 Task: Search one way flight ticket for 2 adults, 4 children and 1 infant on lap in business from San Juan: Fernando Luis Ribas Dominicci Airport (isla Grande Airport) to Fort Wayne: Fort Wayne International Airport on 8-4-2023. Choice of flights is Westjet. Number of bags: 2 carry on bags and 7 checked bags. Price is upto 73000. Outbound departure time preference is 14:30.
Action: Mouse moved to (403, 349)
Screenshot: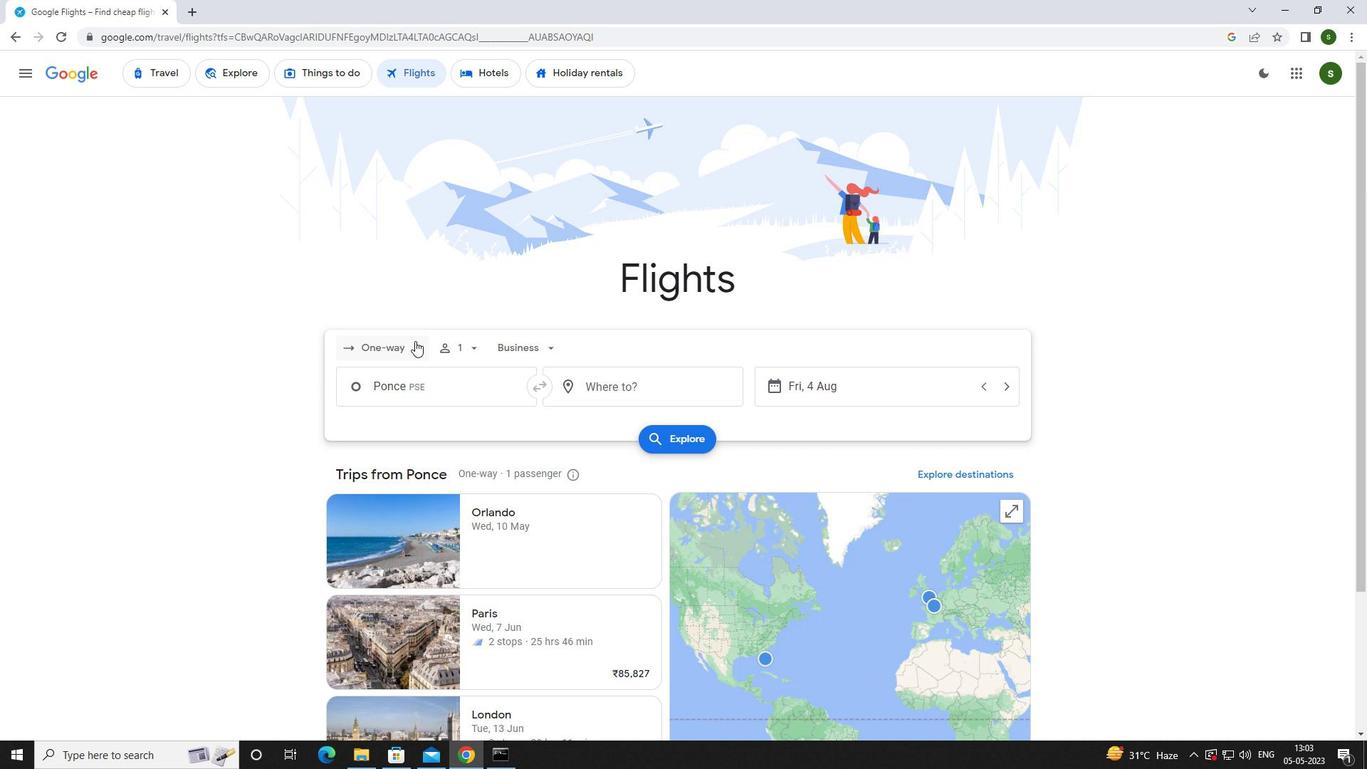 
Action: Mouse pressed left at (403, 349)
Screenshot: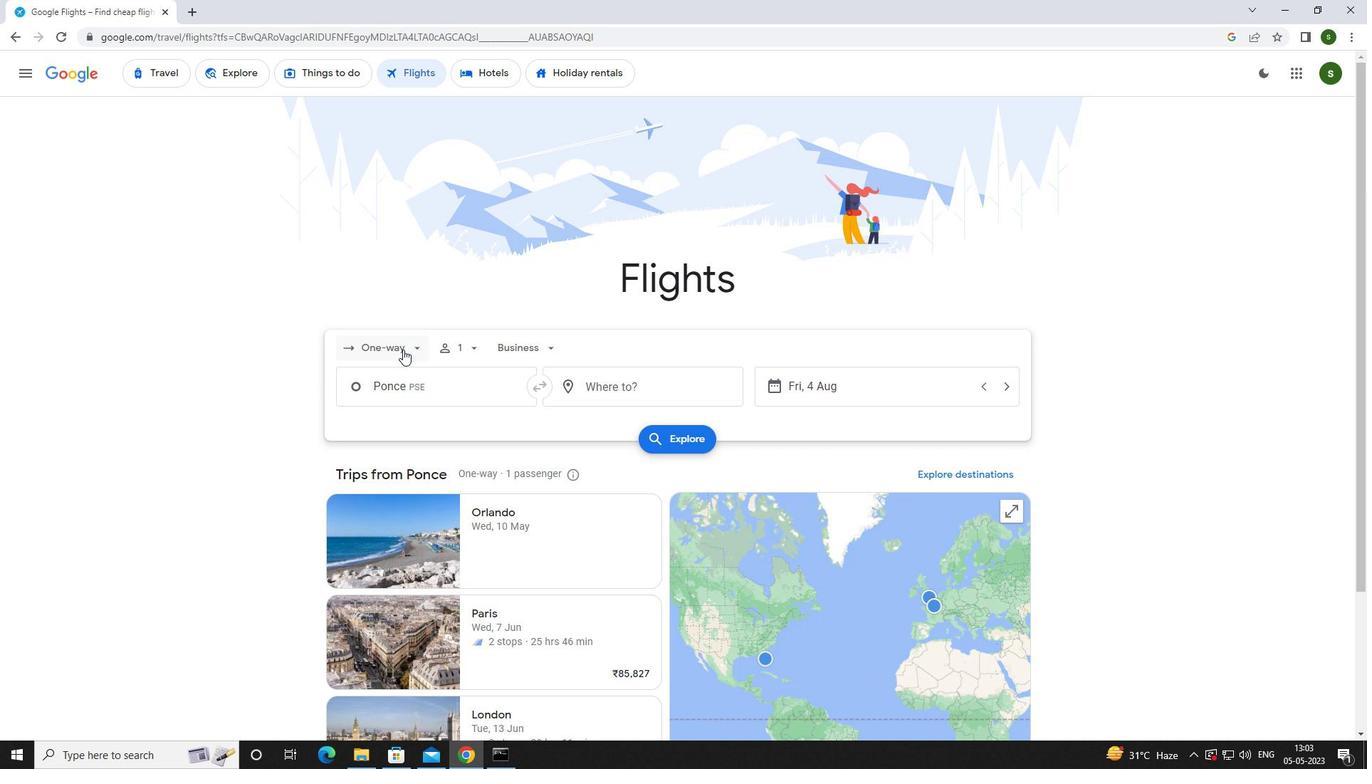 
Action: Mouse moved to (396, 413)
Screenshot: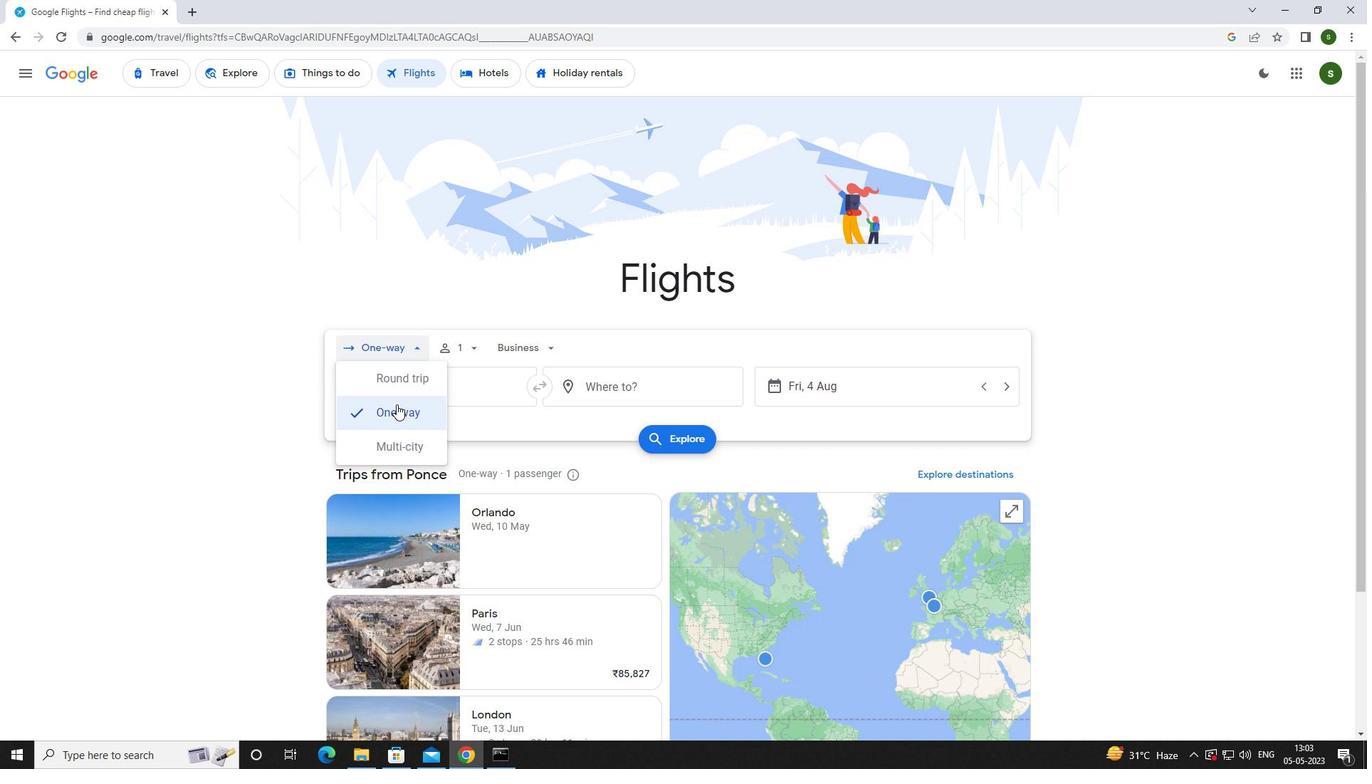 
Action: Mouse pressed left at (396, 413)
Screenshot: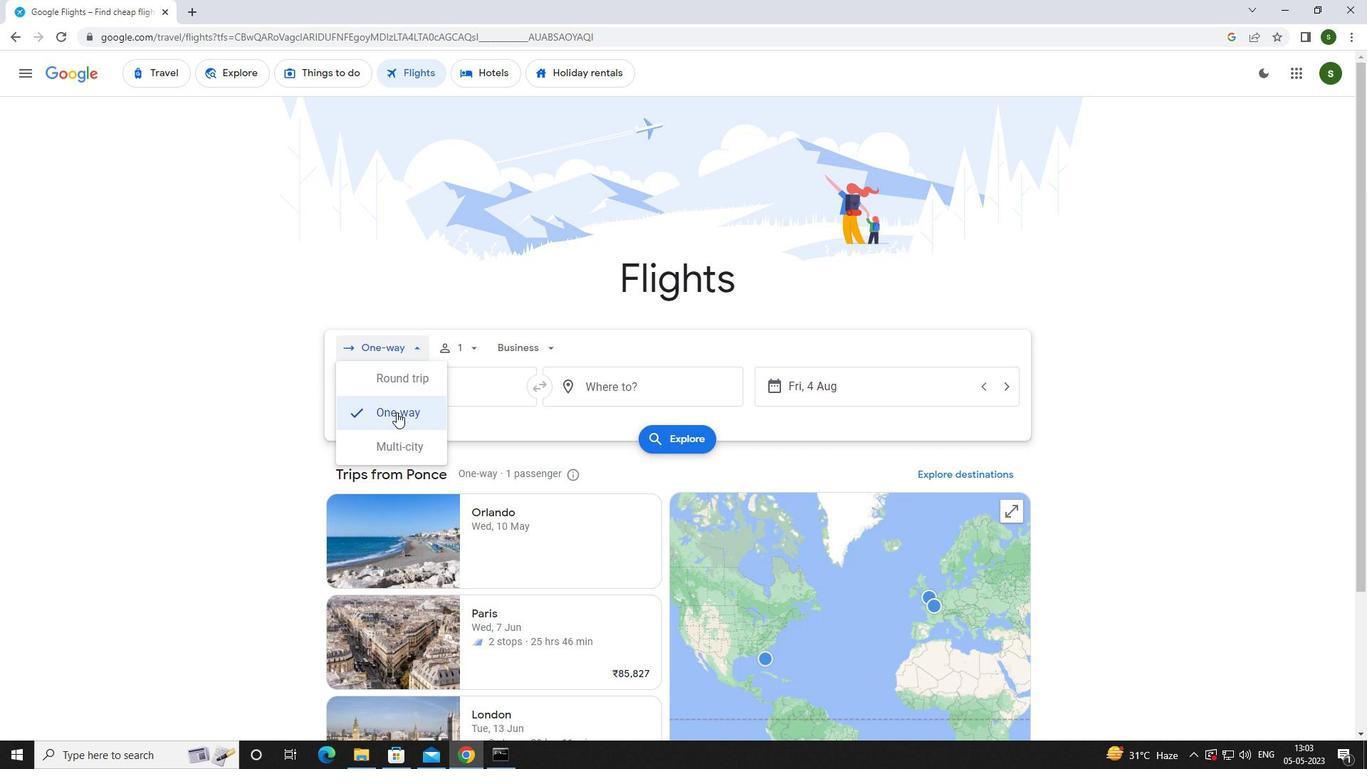 
Action: Mouse moved to (470, 352)
Screenshot: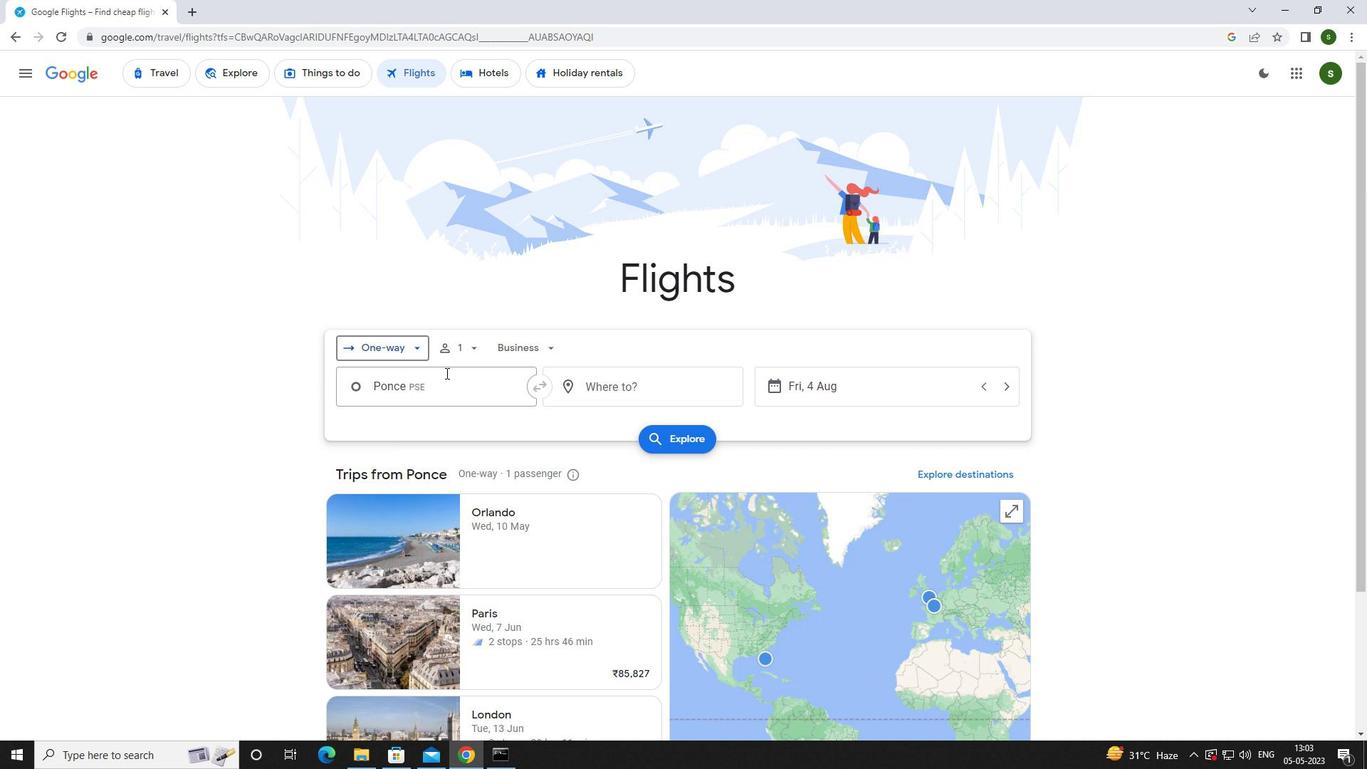 
Action: Mouse pressed left at (470, 352)
Screenshot: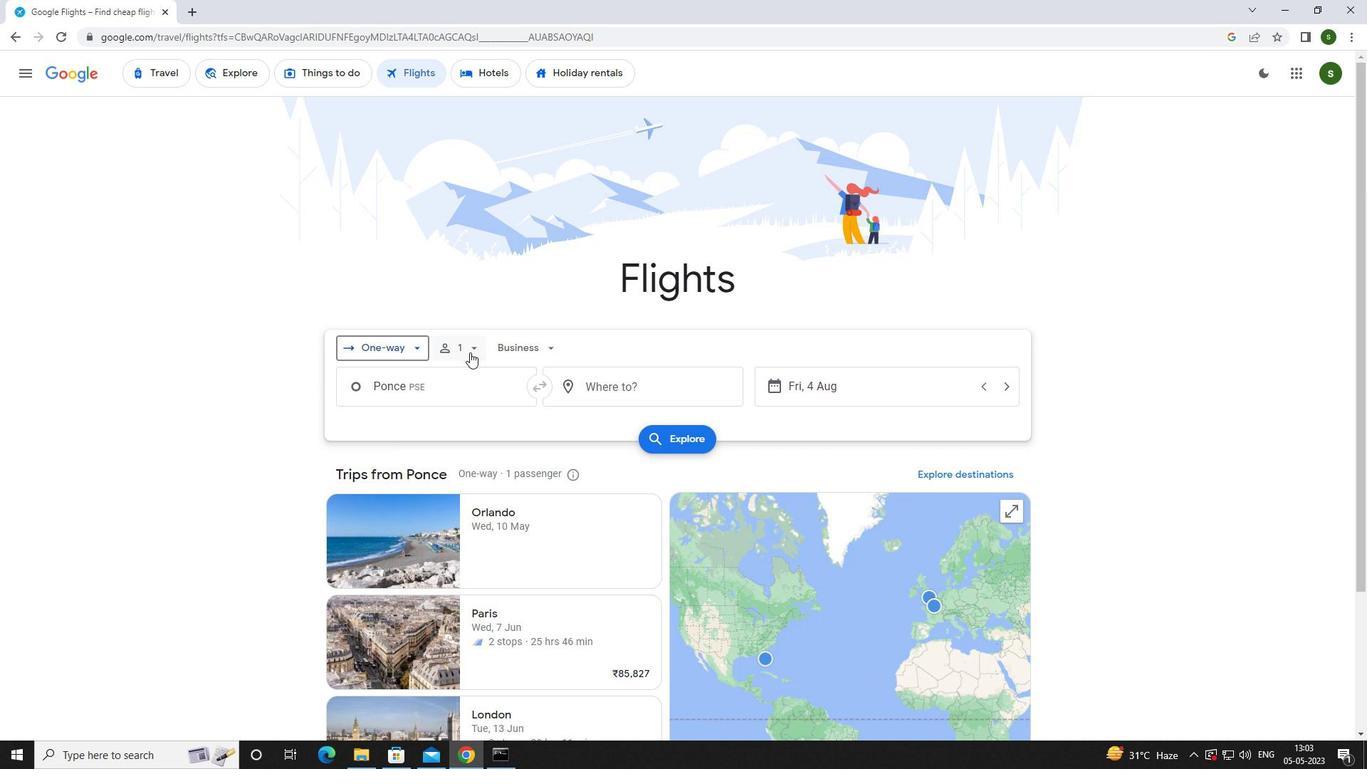 
Action: Mouse moved to (583, 388)
Screenshot: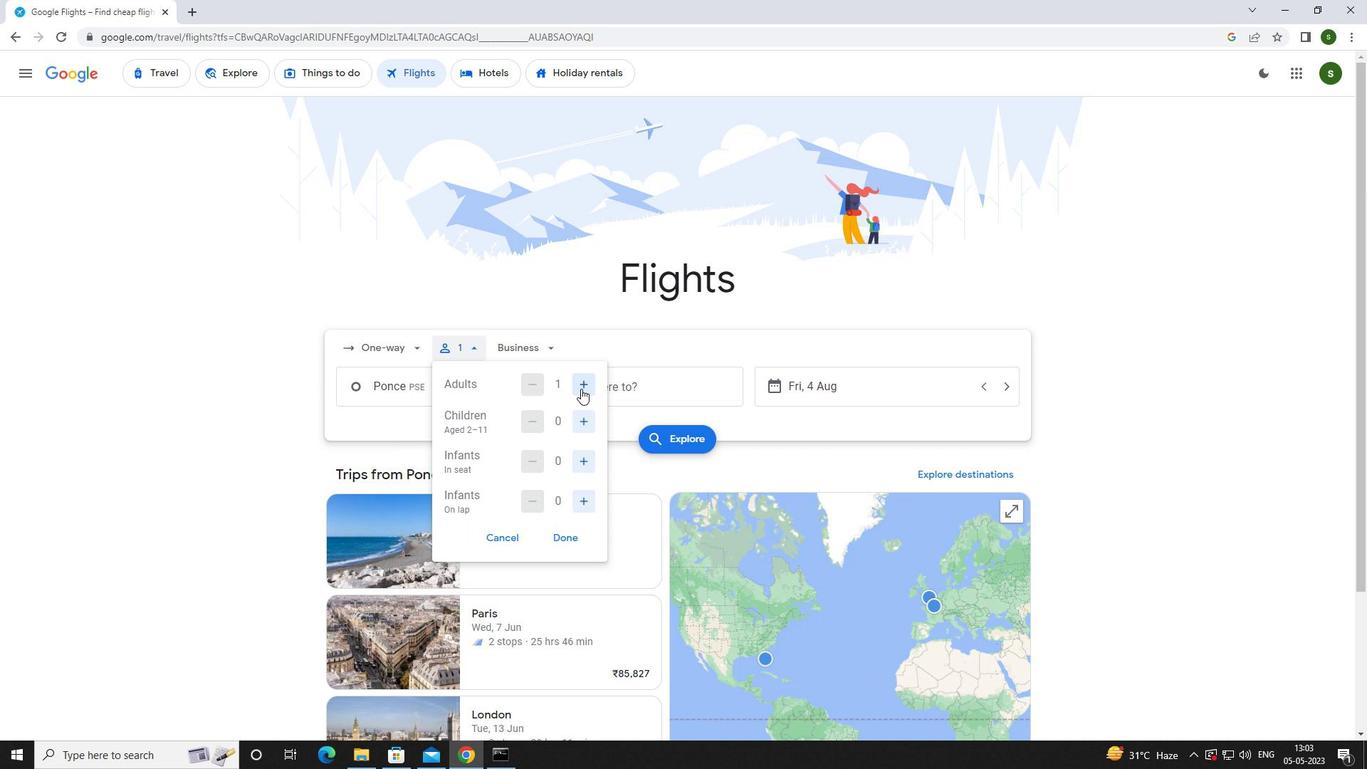 
Action: Mouse pressed left at (583, 388)
Screenshot: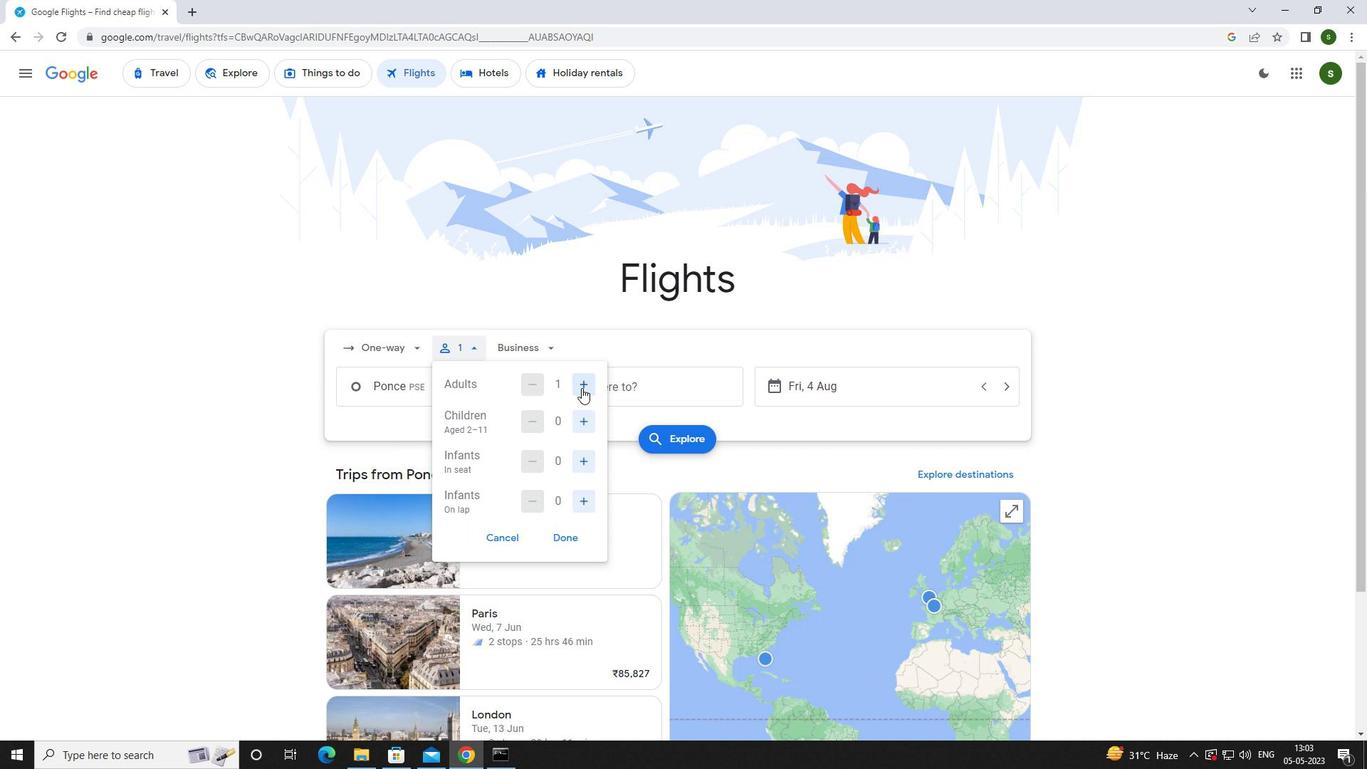 
Action: Mouse moved to (587, 418)
Screenshot: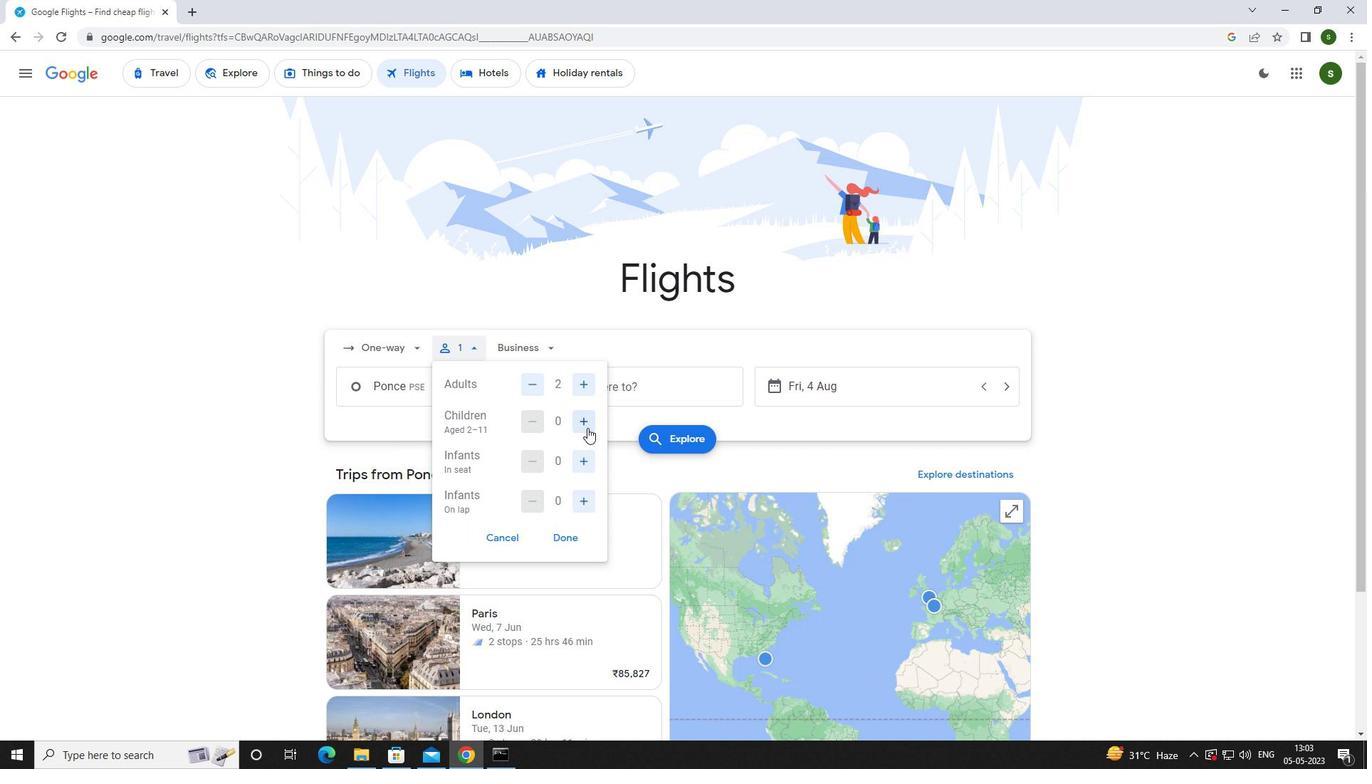 
Action: Mouse pressed left at (587, 418)
Screenshot: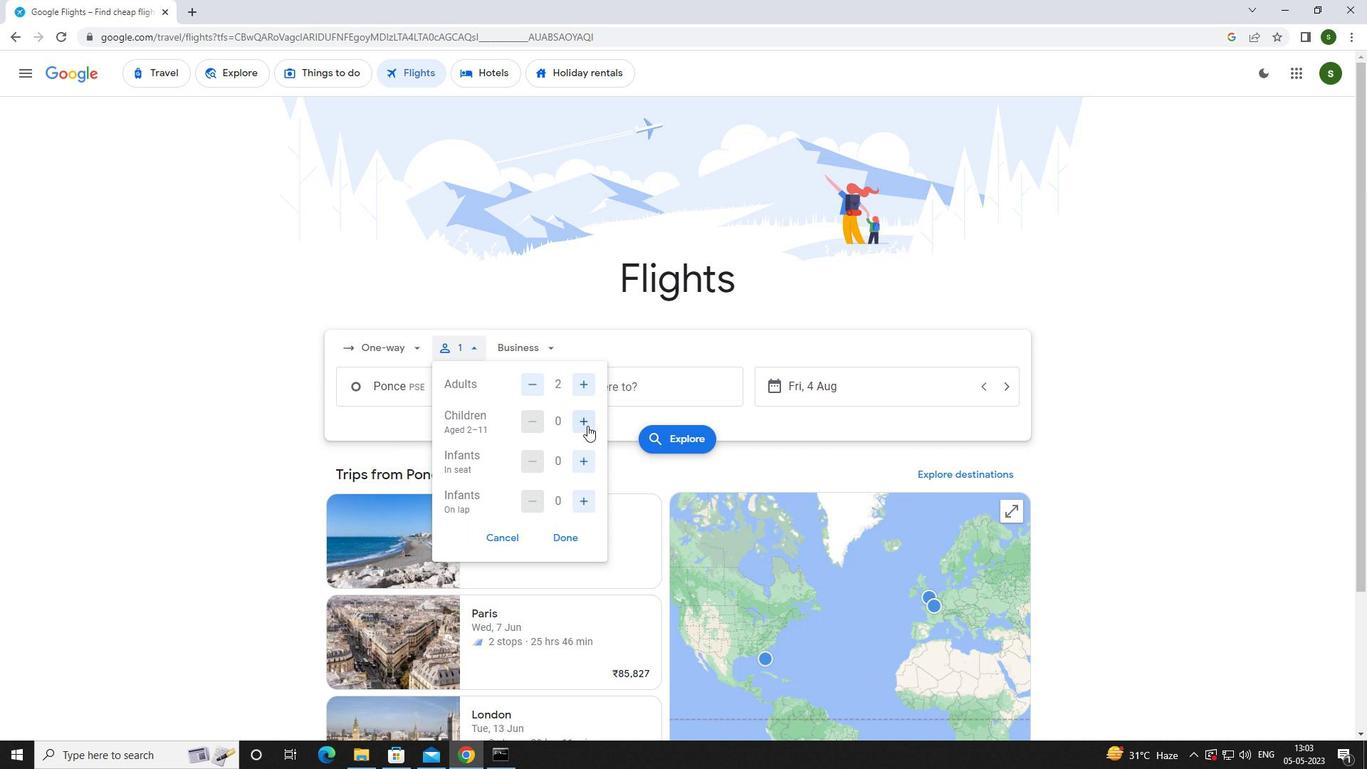 
Action: Mouse pressed left at (587, 418)
Screenshot: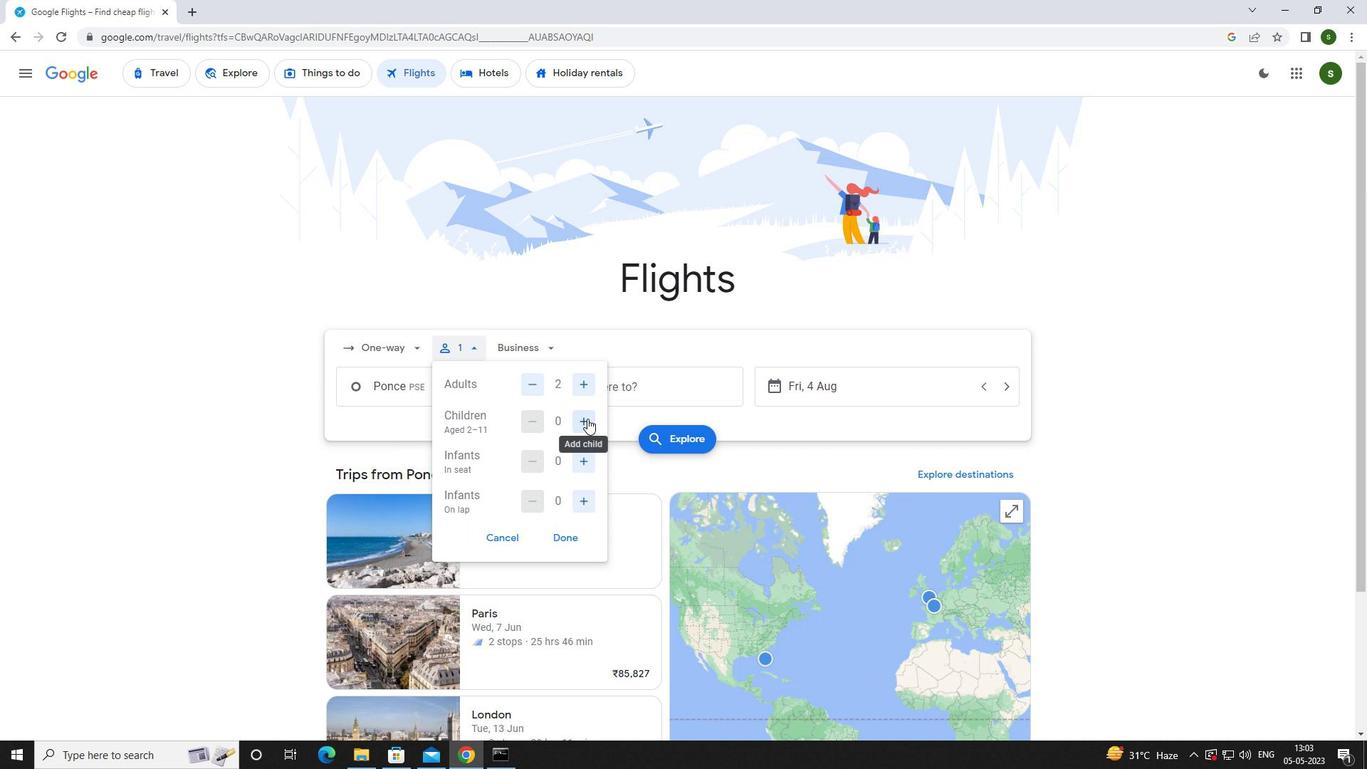 
Action: Mouse pressed left at (587, 418)
Screenshot: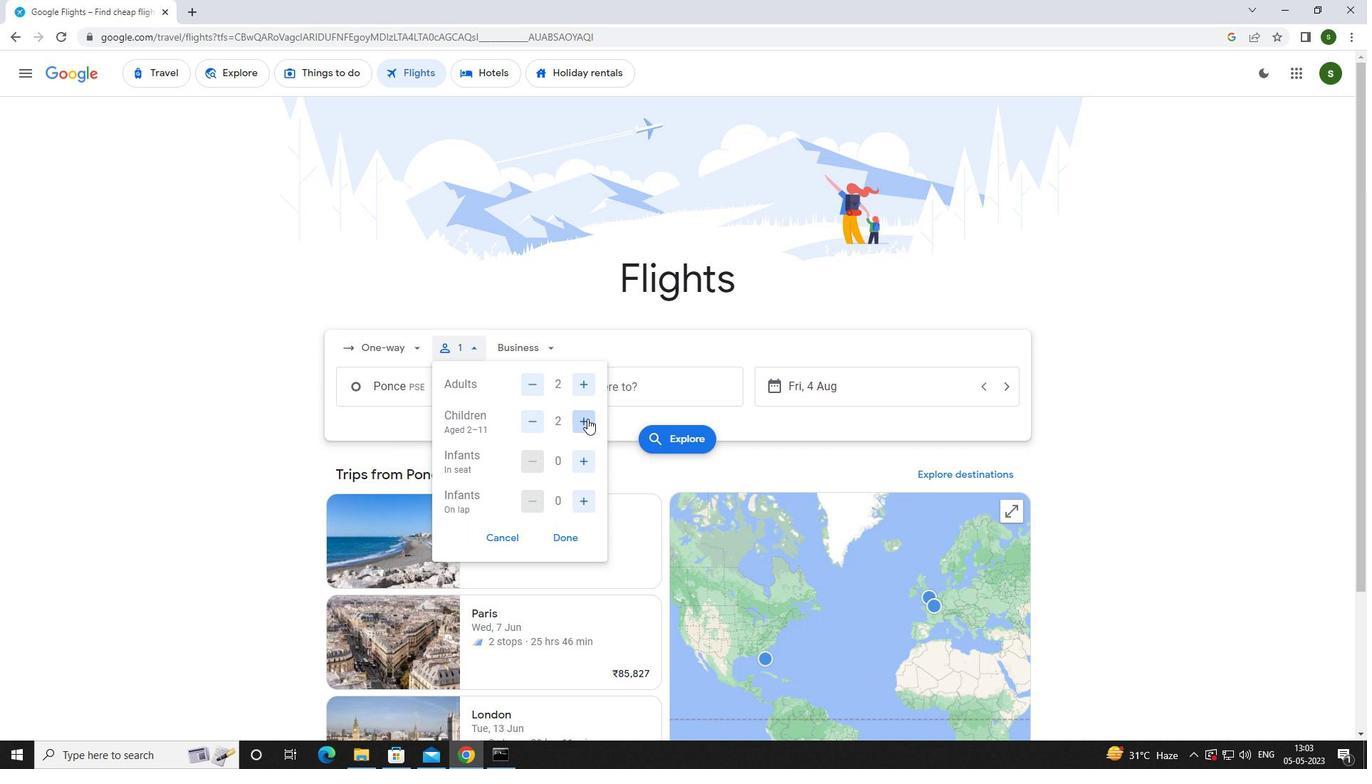
Action: Mouse pressed left at (587, 418)
Screenshot: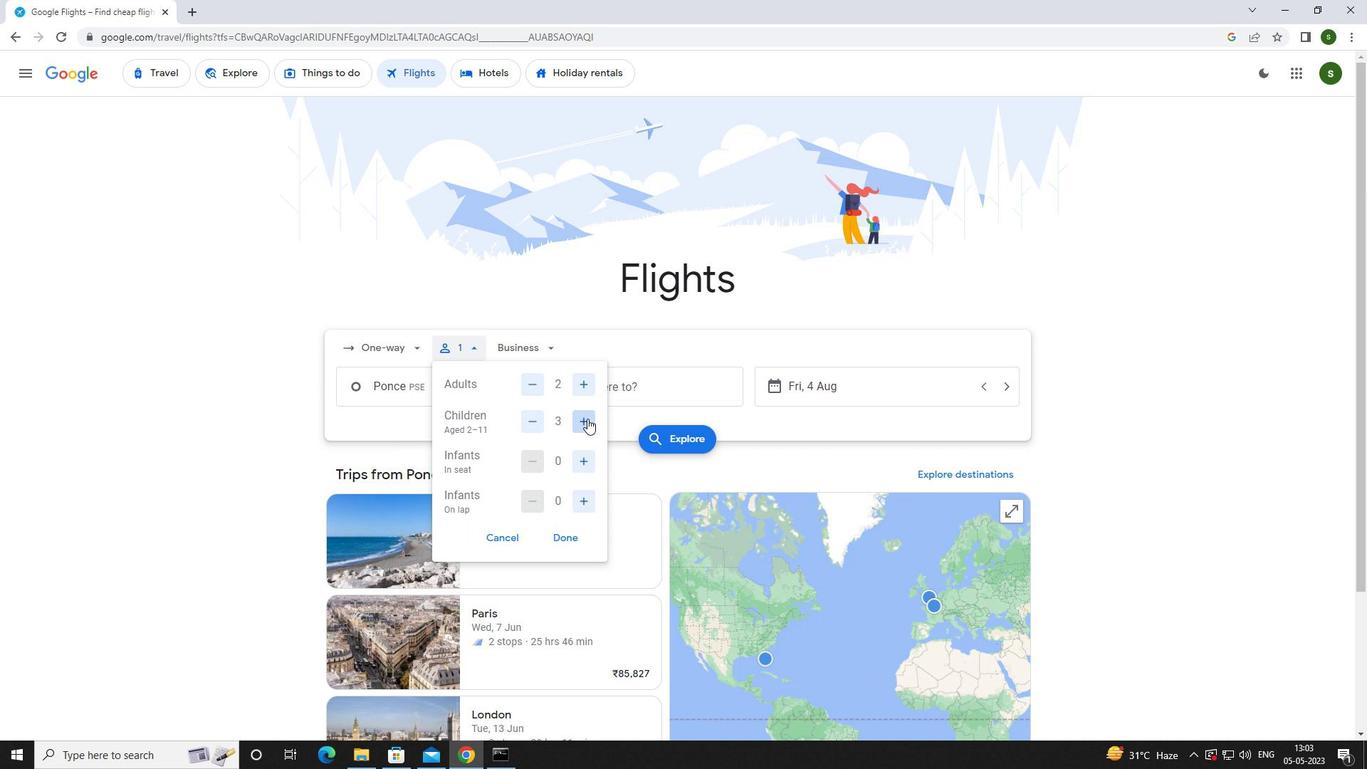 
Action: Mouse moved to (579, 500)
Screenshot: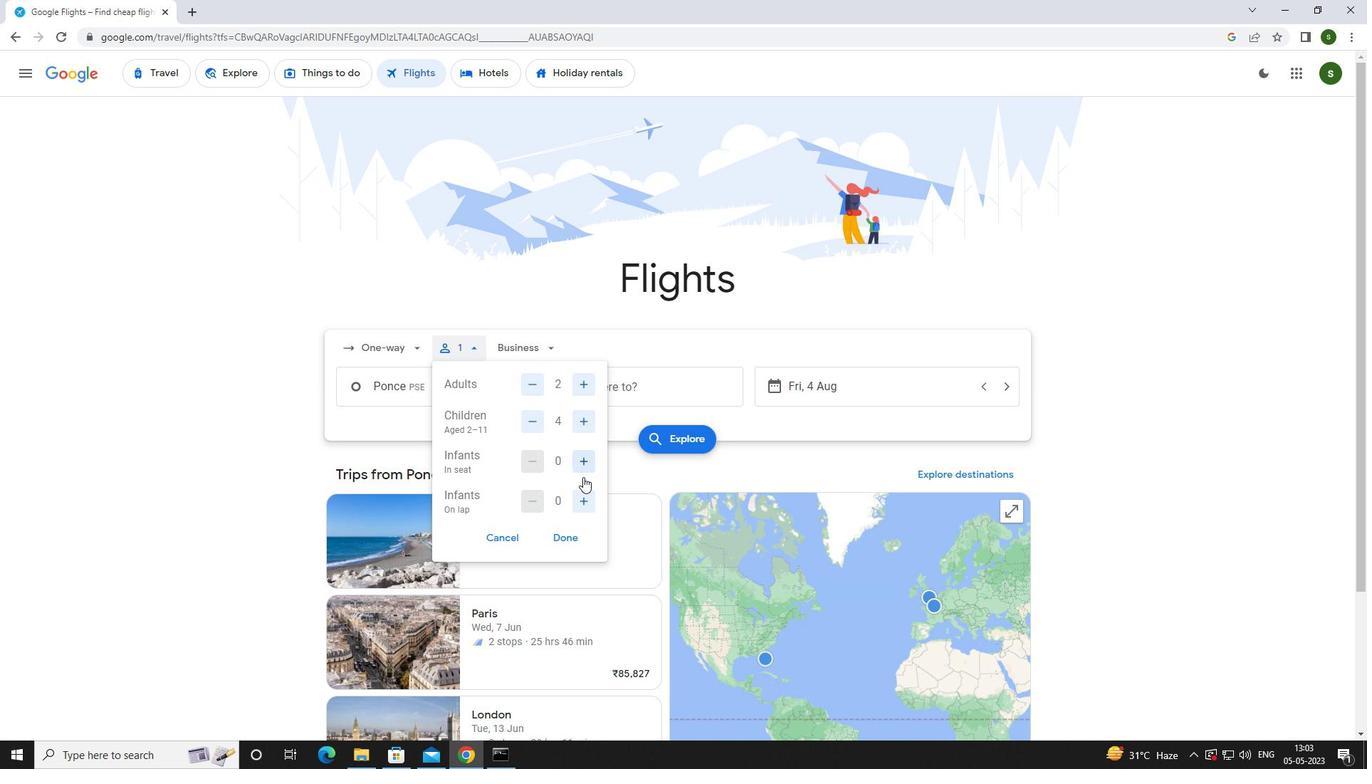 
Action: Mouse pressed left at (579, 500)
Screenshot: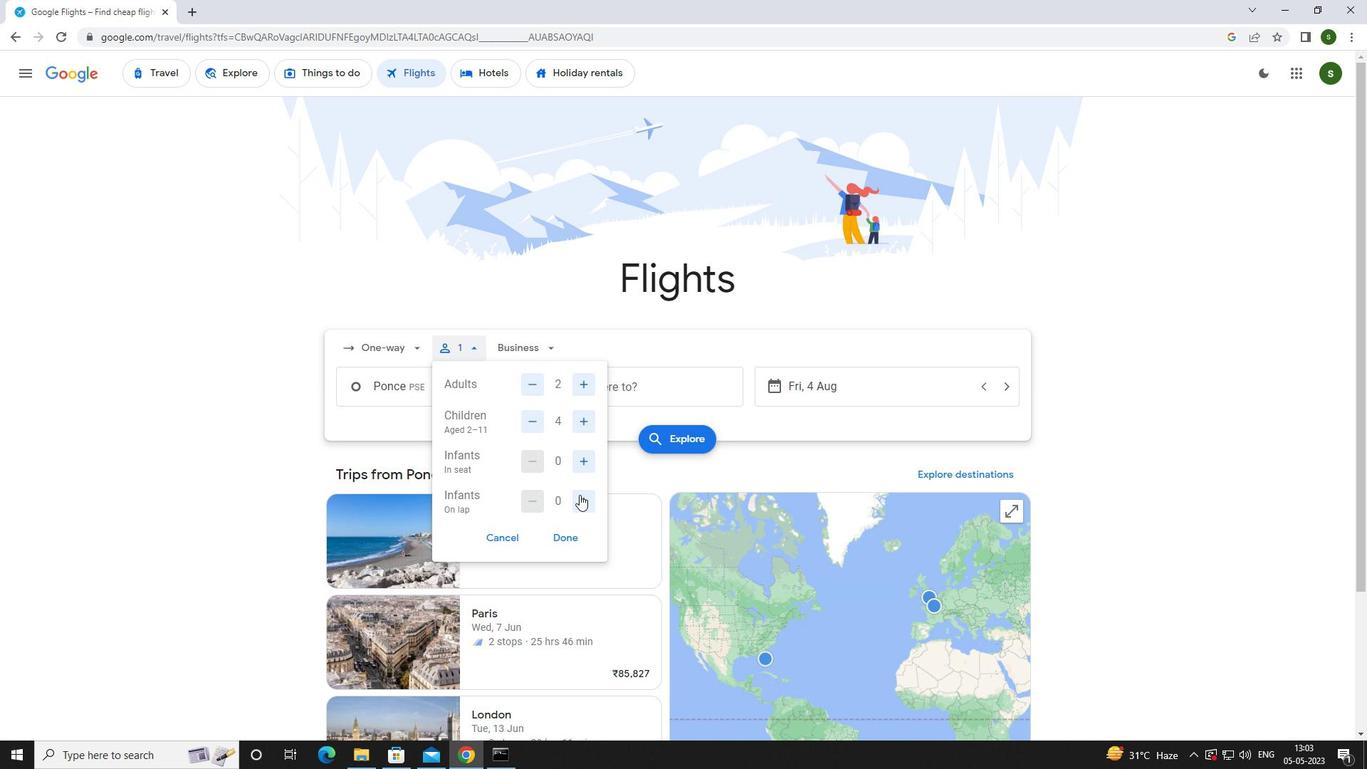 
Action: Mouse moved to (534, 346)
Screenshot: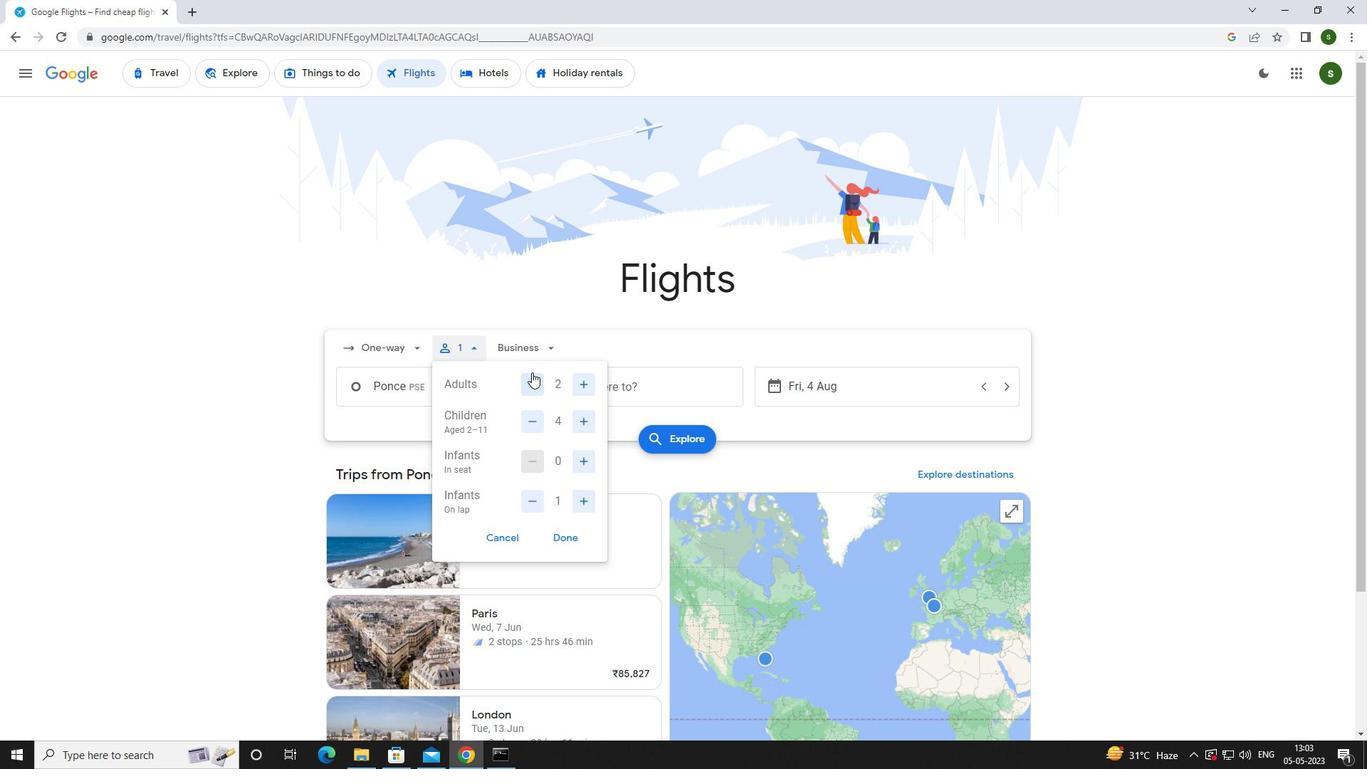 
Action: Mouse pressed left at (534, 346)
Screenshot: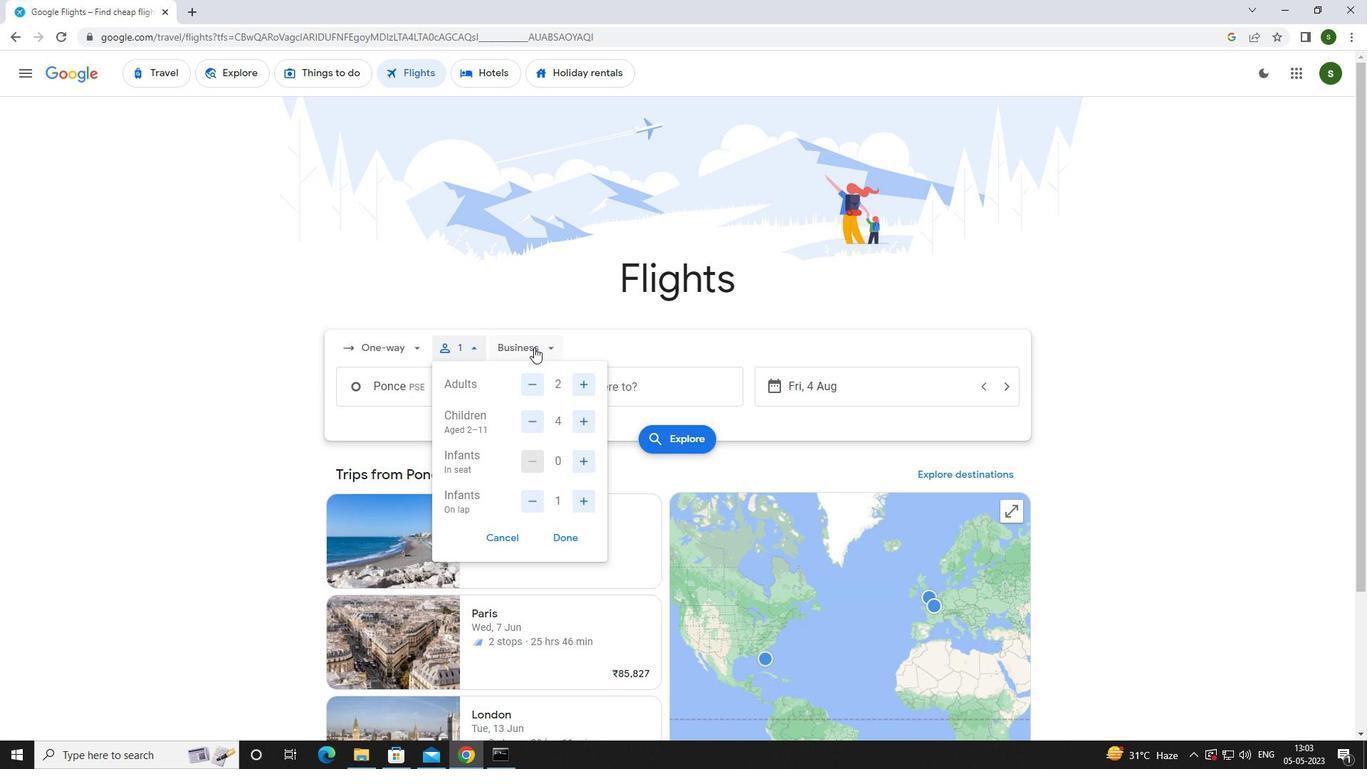 
Action: Mouse moved to (557, 442)
Screenshot: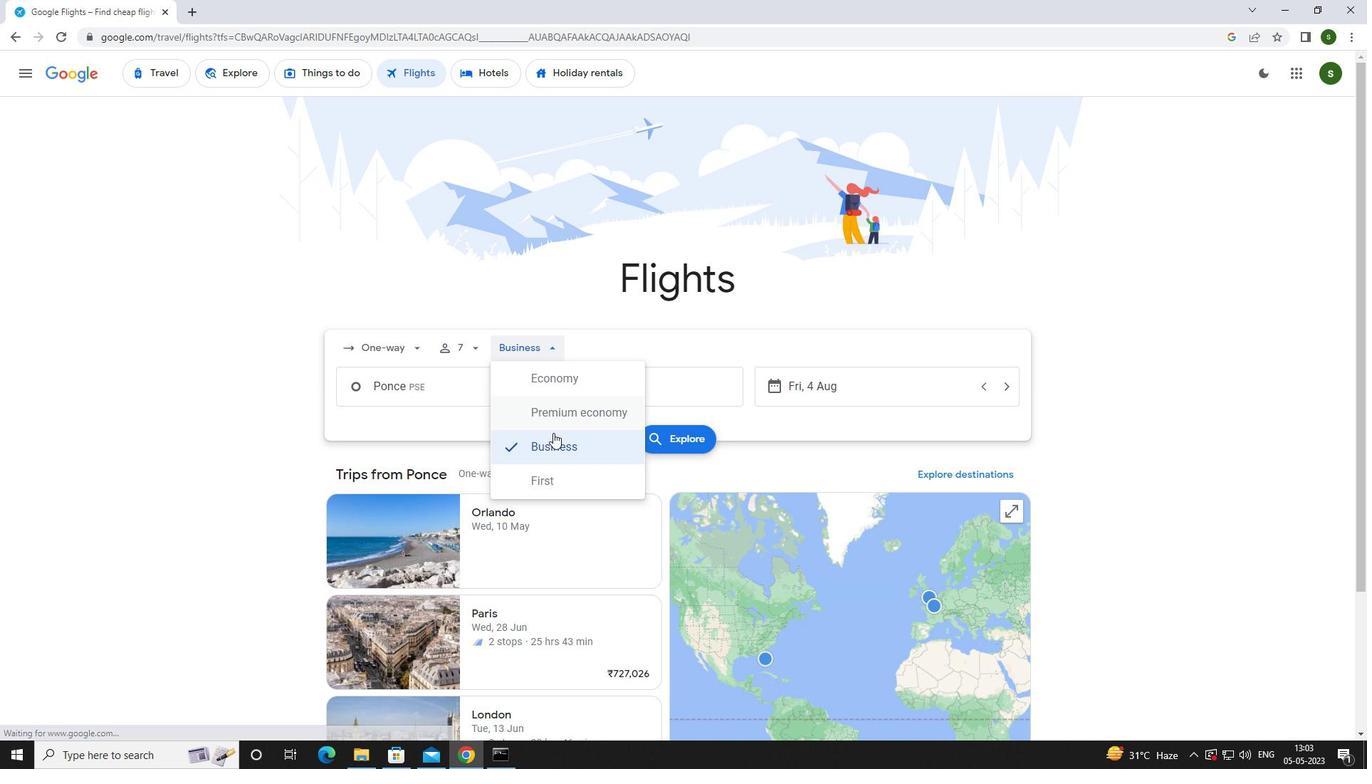 
Action: Mouse pressed left at (557, 442)
Screenshot: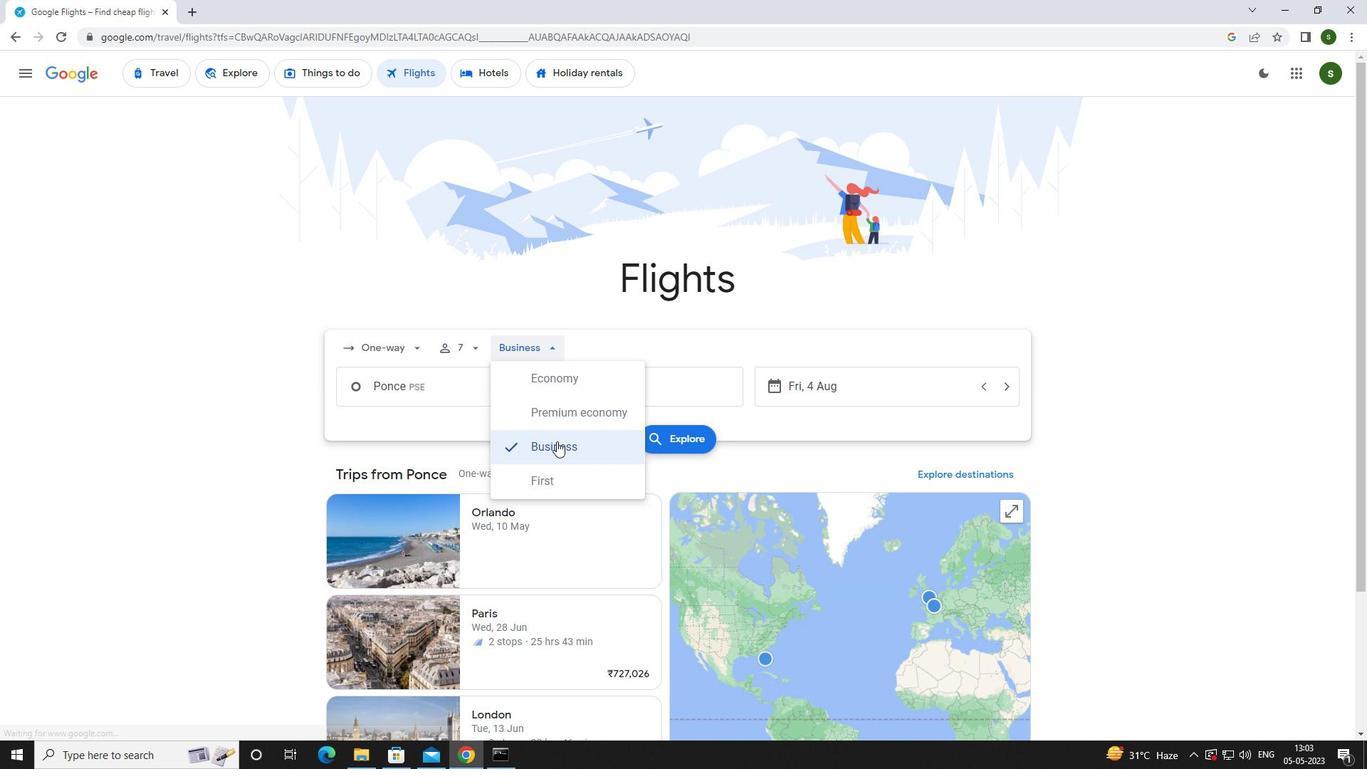 
Action: Mouse moved to (489, 388)
Screenshot: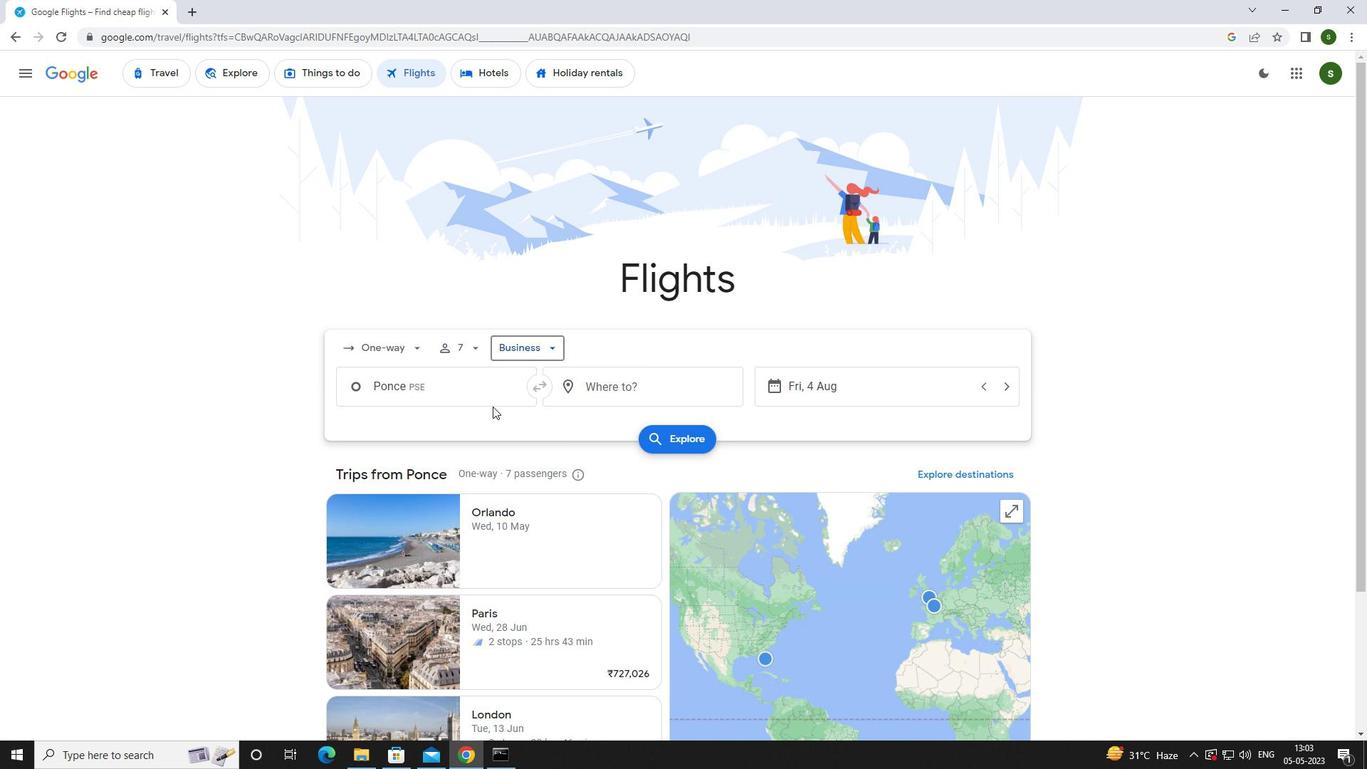 
Action: Mouse pressed left at (489, 388)
Screenshot: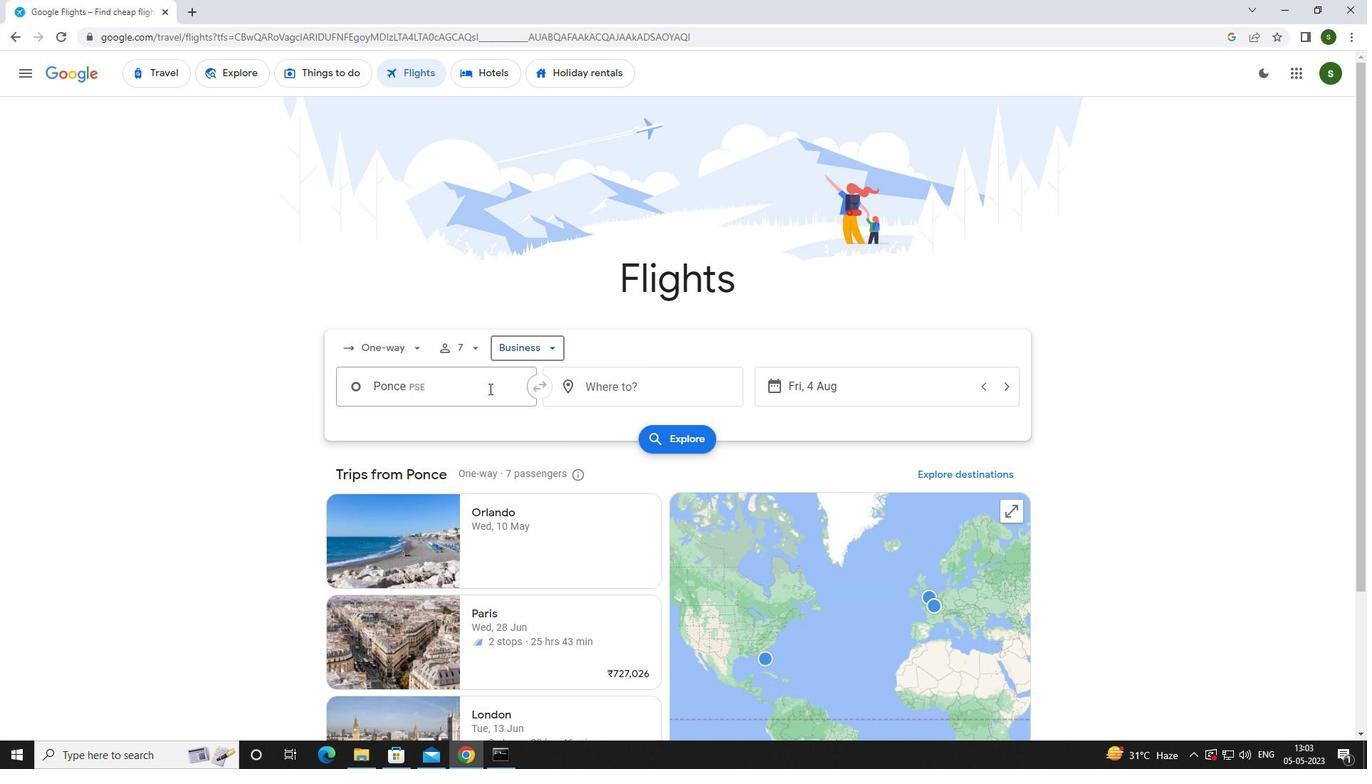 
Action: Key pressed <Key.caps_lock>f<Key.caps_lock>ernando
Screenshot: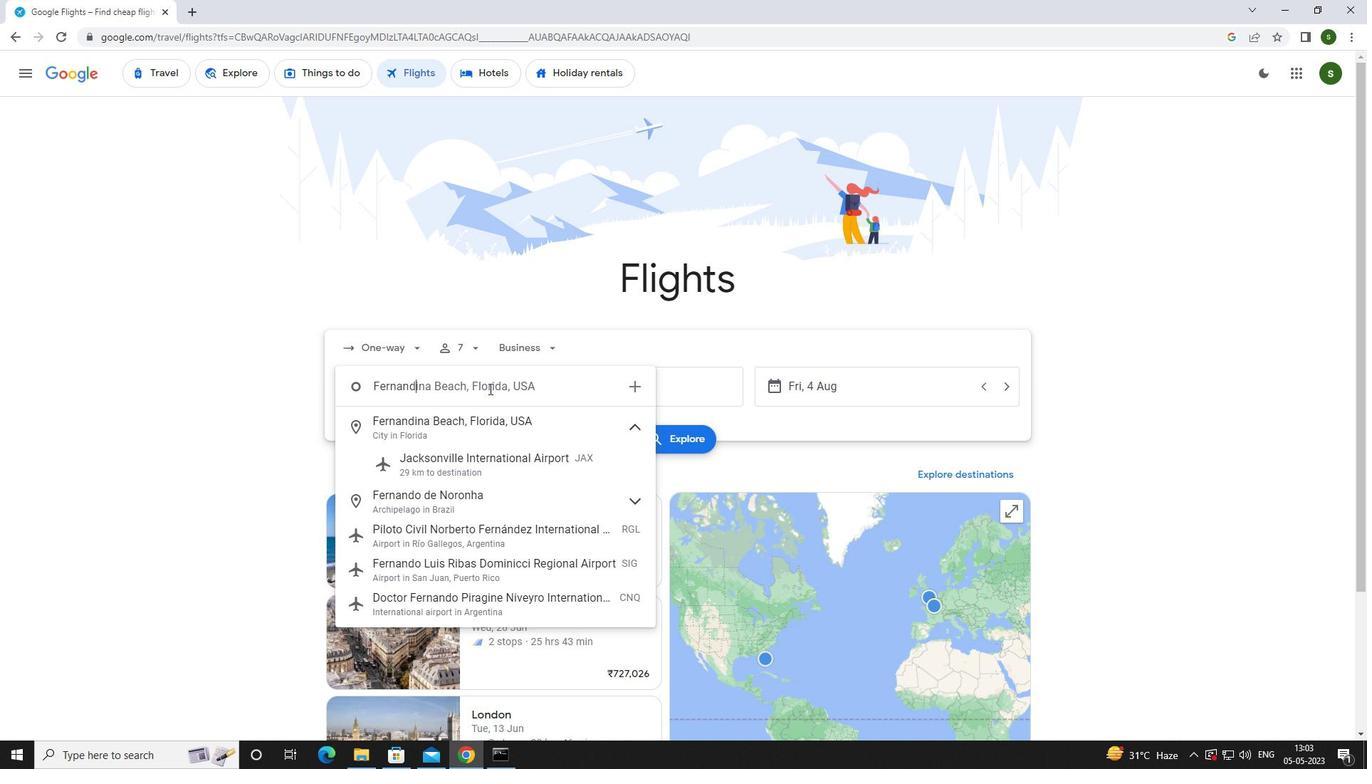 
Action: Mouse moved to (491, 497)
Screenshot: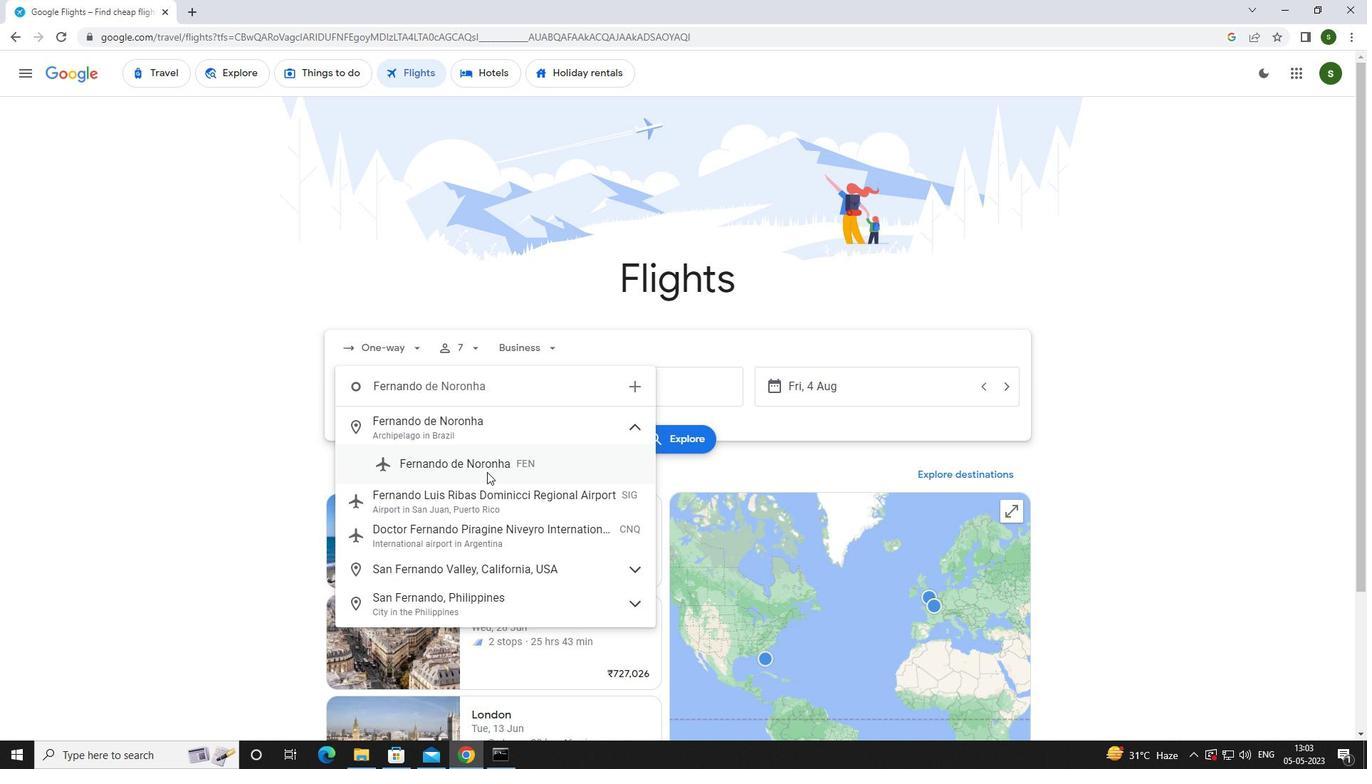 
Action: Mouse pressed left at (491, 497)
Screenshot: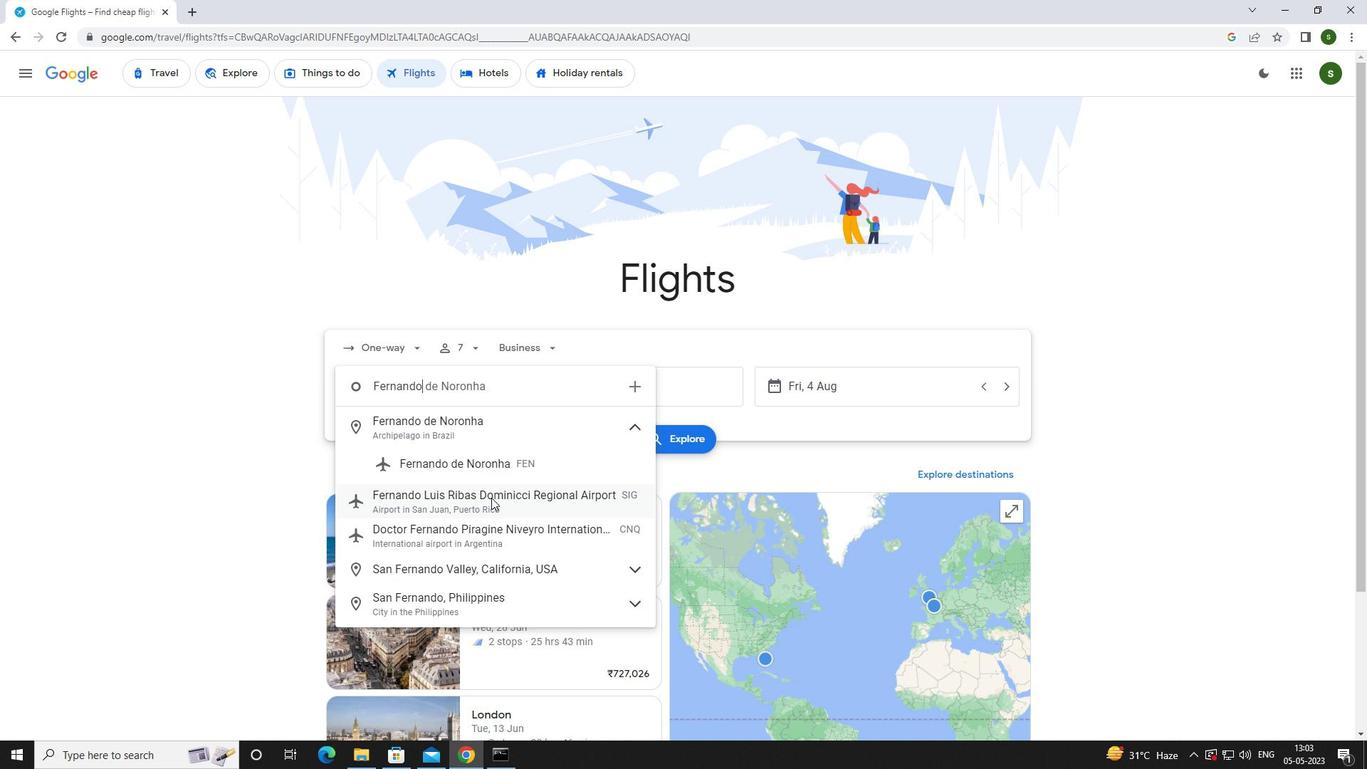 
Action: Mouse moved to (629, 391)
Screenshot: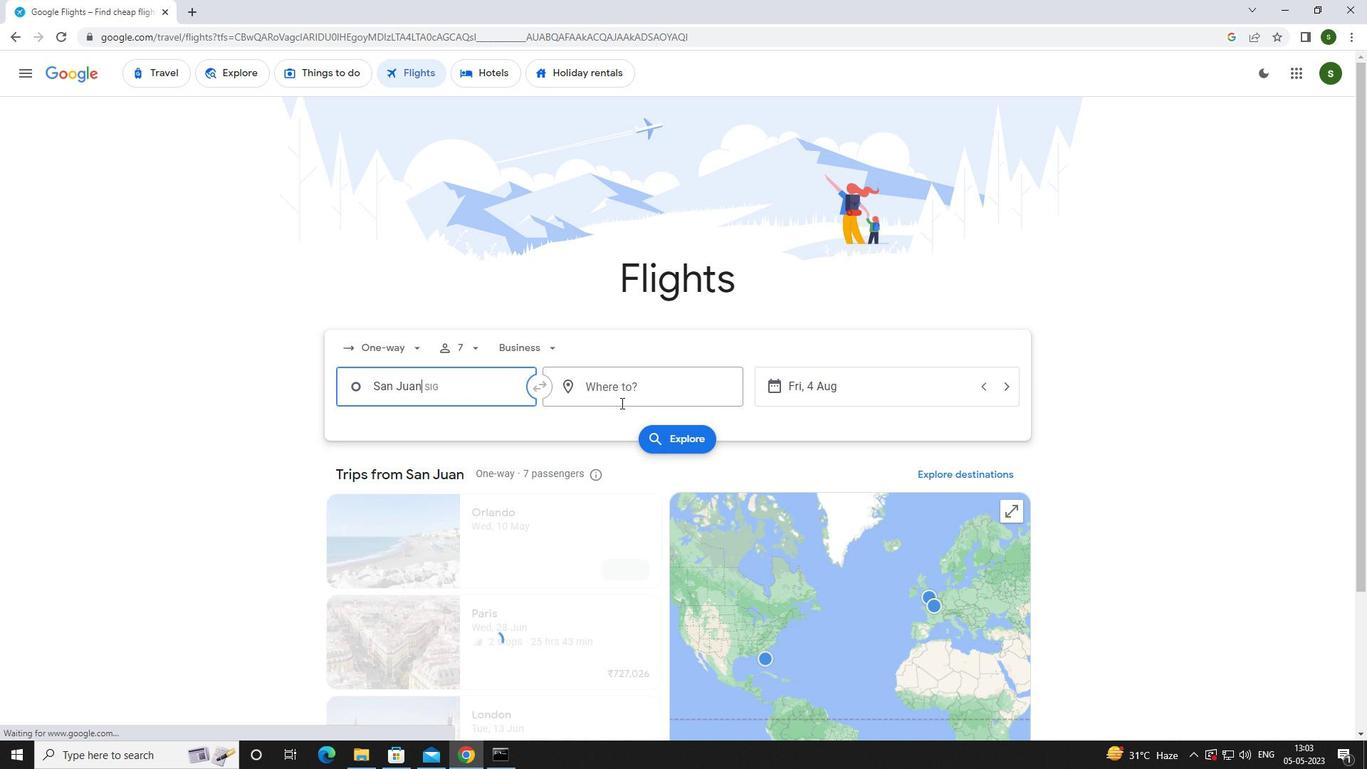 
Action: Mouse pressed left at (629, 391)
Screenshot: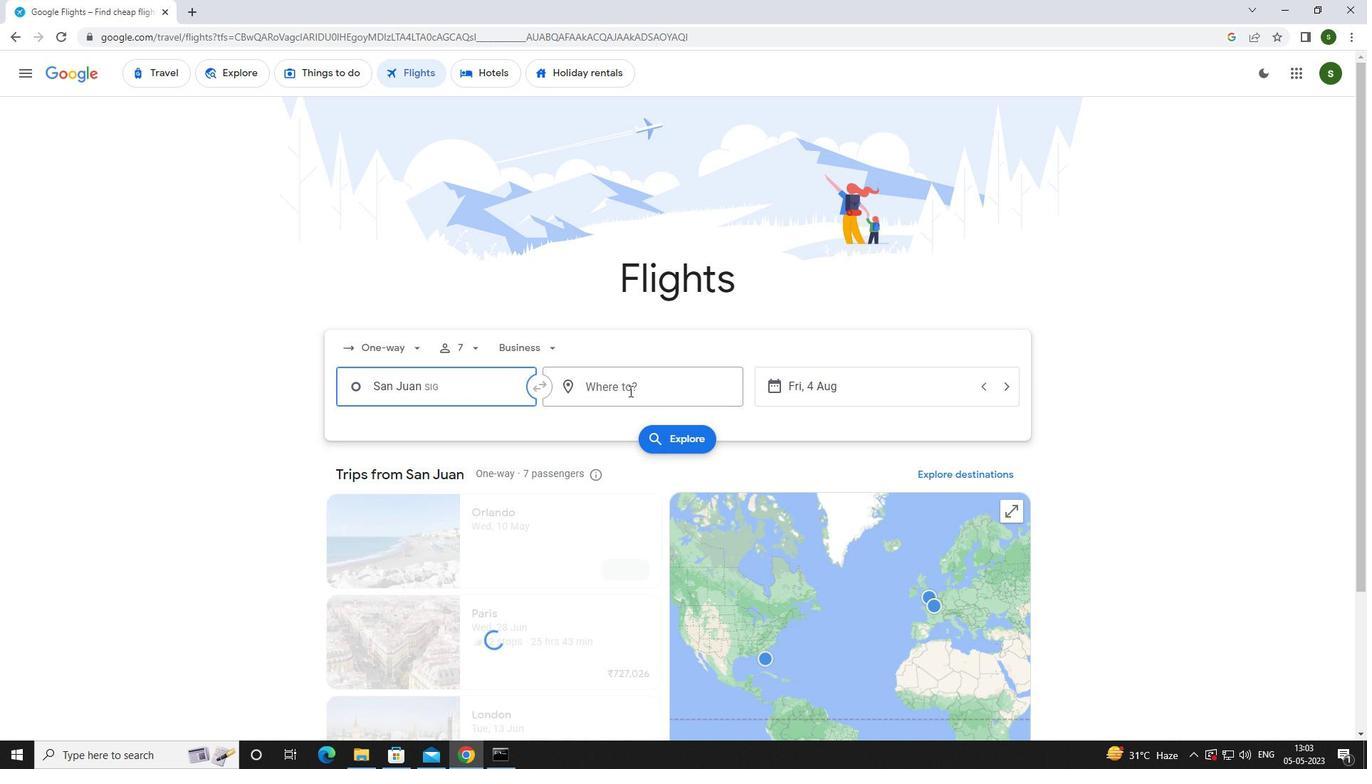 
Action: Key pressed <Key.caps_lock>f<Key.caps_lock>ort<Key.space><Key.caps_lock>w<Key.caps_lock>a
Screenshot: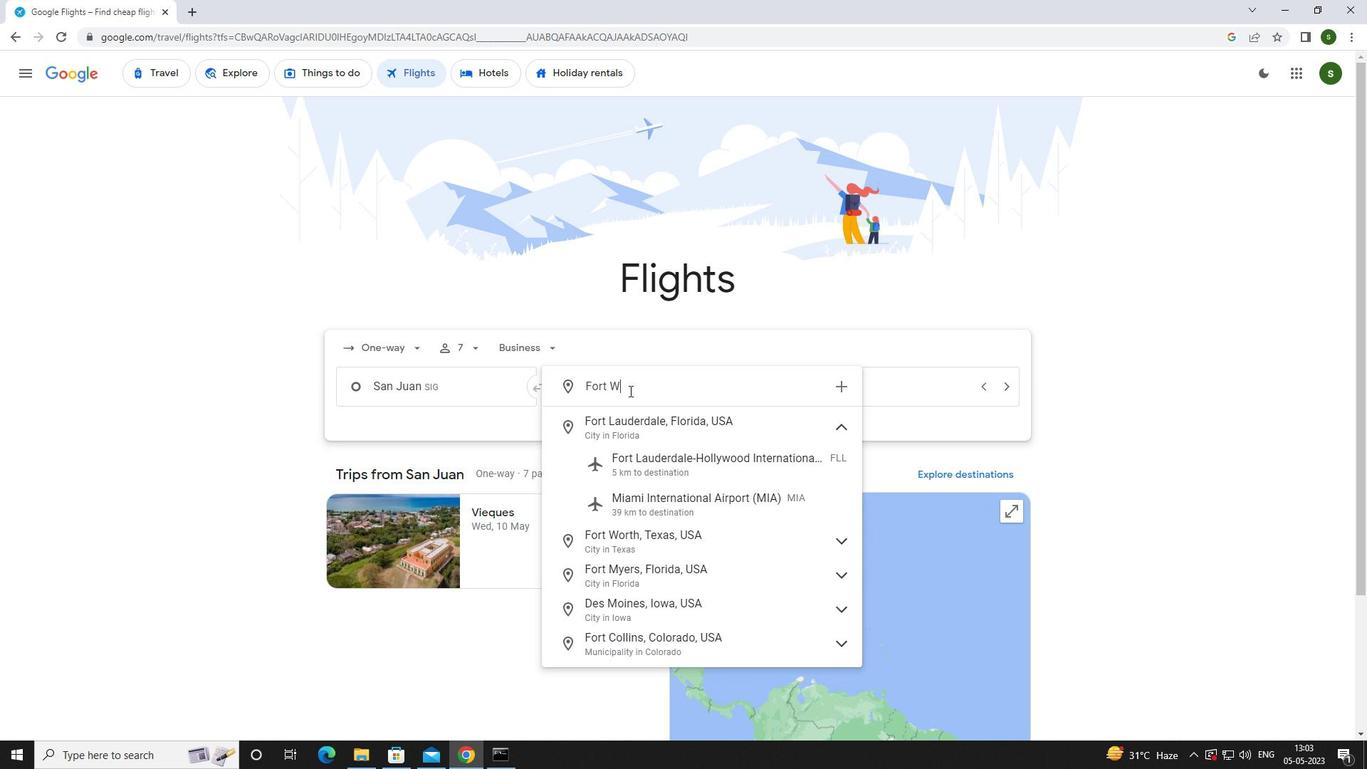
Action: Mouse moved to (637, 462)
Screenshot: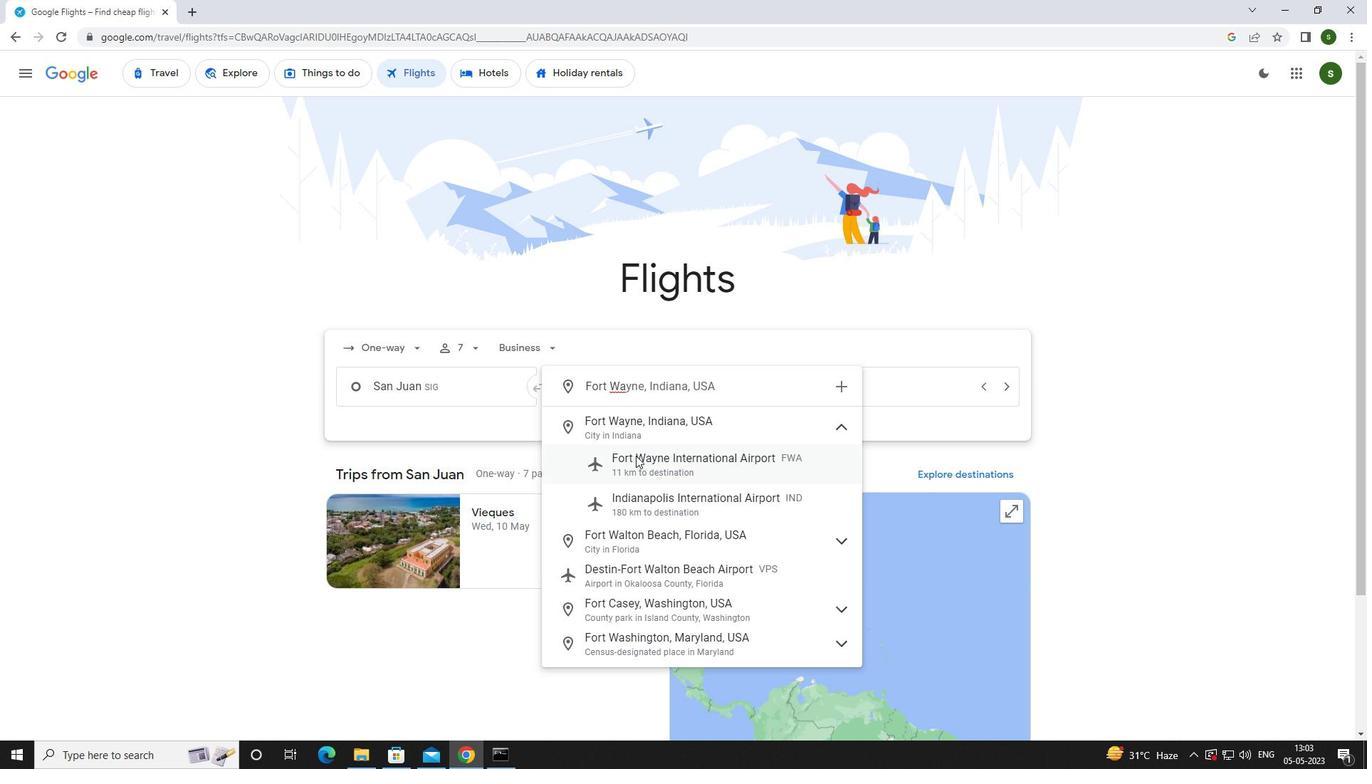 
Action: Mouse pressed left at (637, 462)
Screenshot: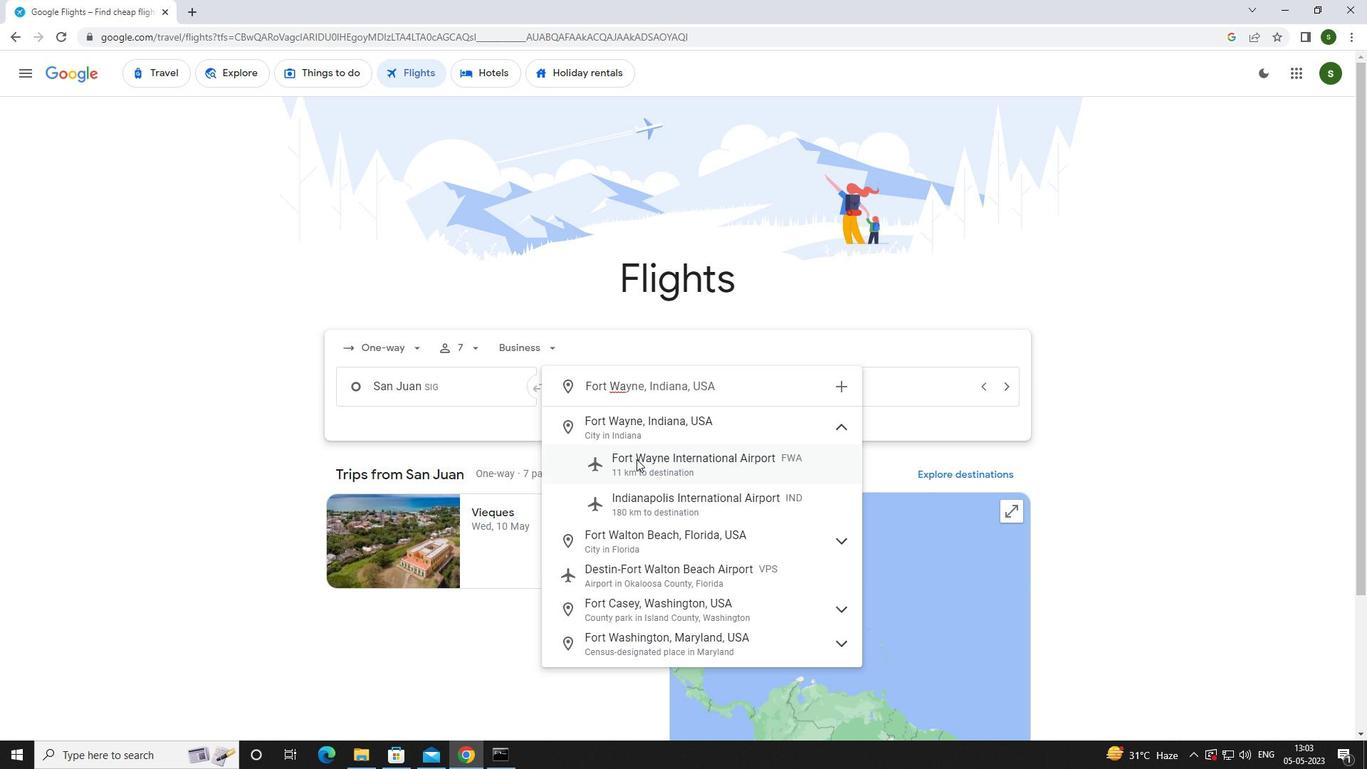 
Action: Mouse moved to (841, 391)
Screenshot: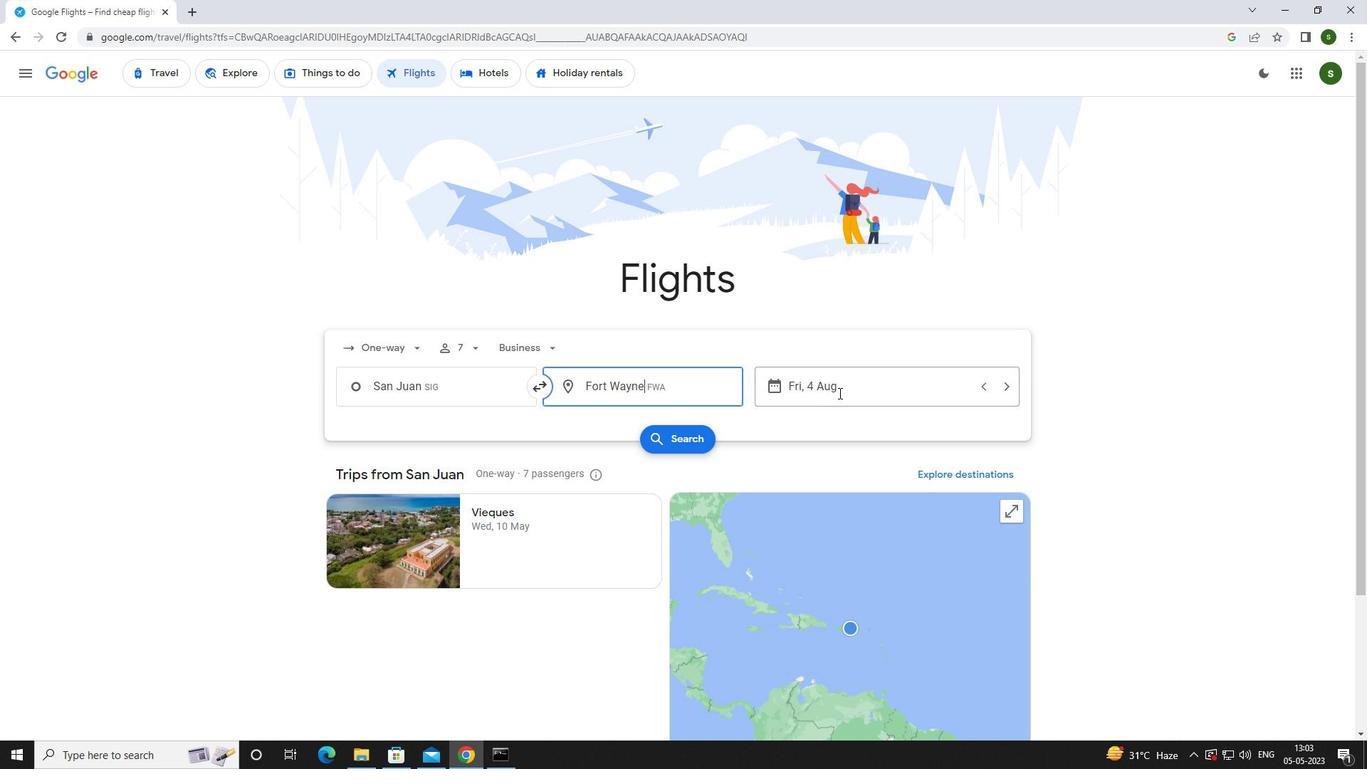 
Action: Mouse pressed left at (841, 391)
Screenshot: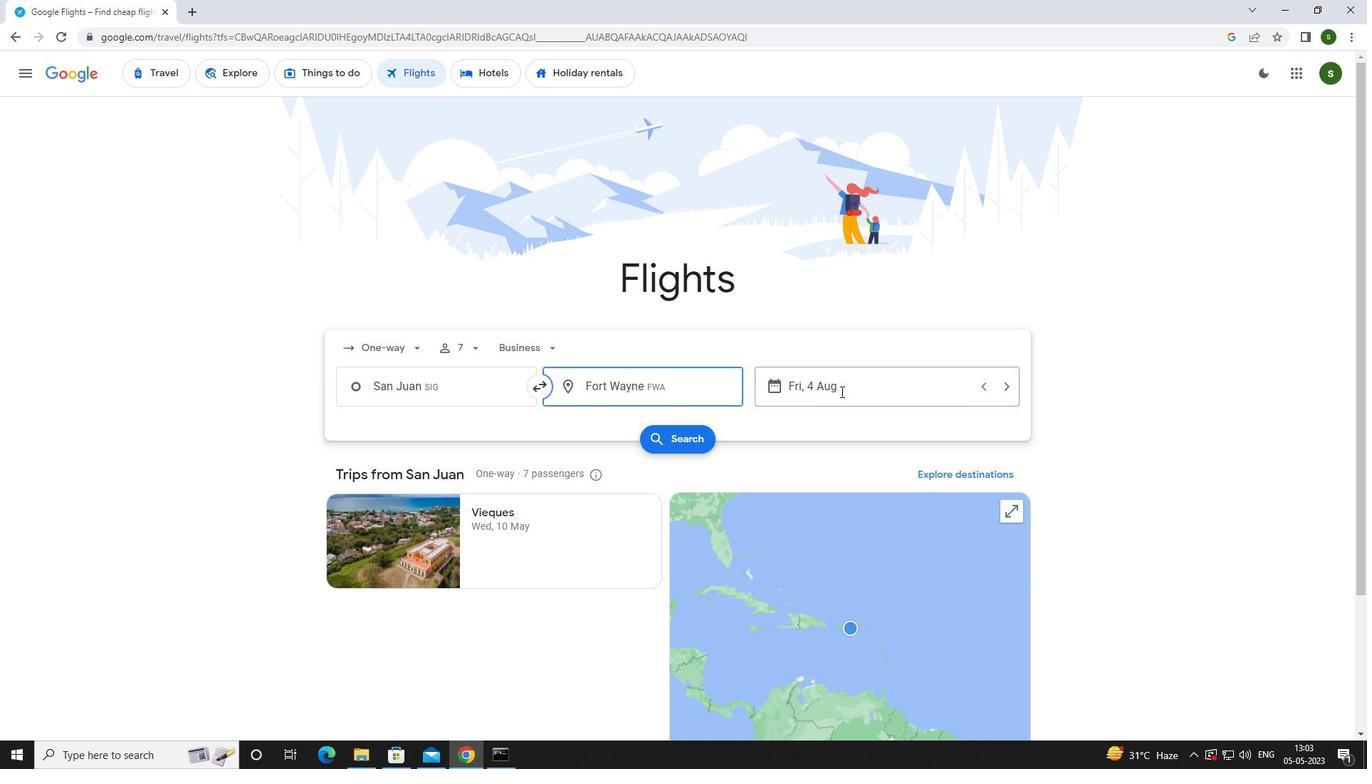 
Action: Mouse moved to (690, 482)
Screenshot: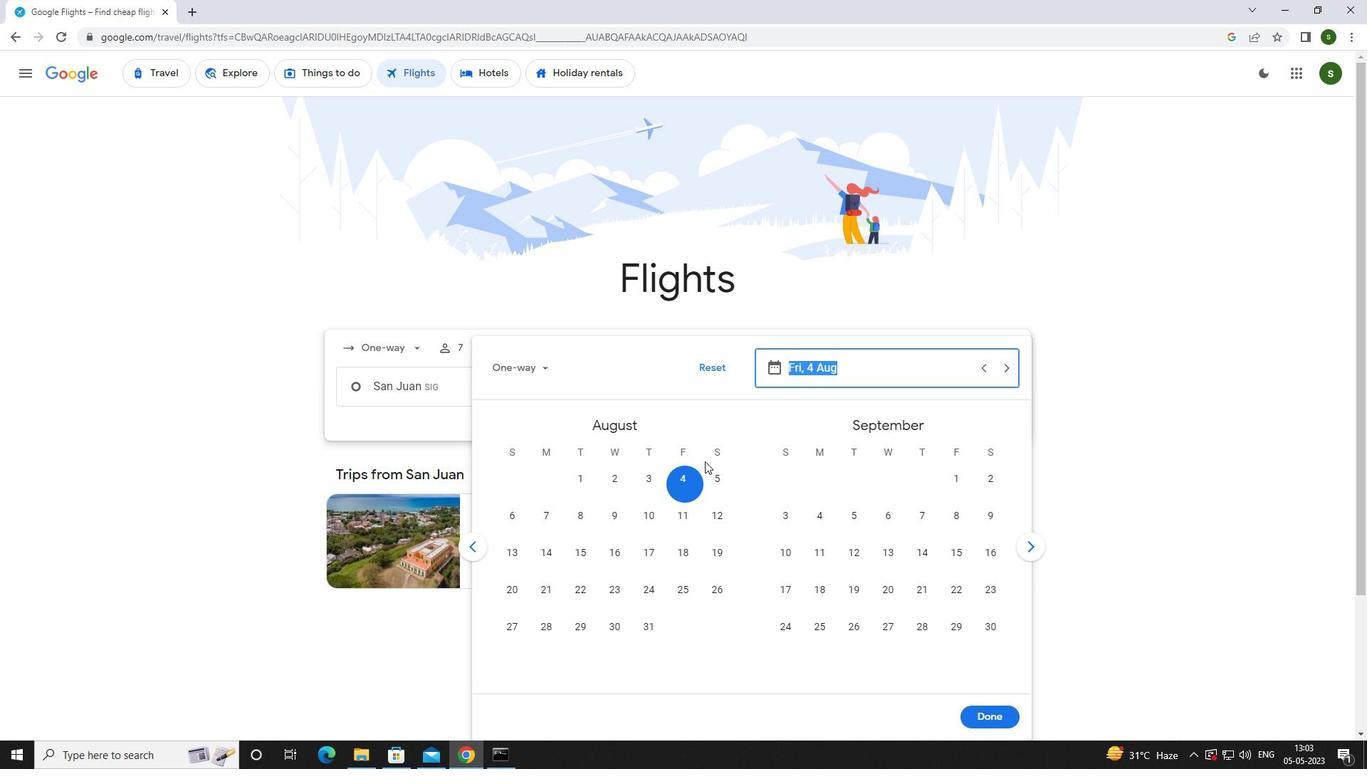 
Action: Mouse pressed left at (690, 482)
Screenshot: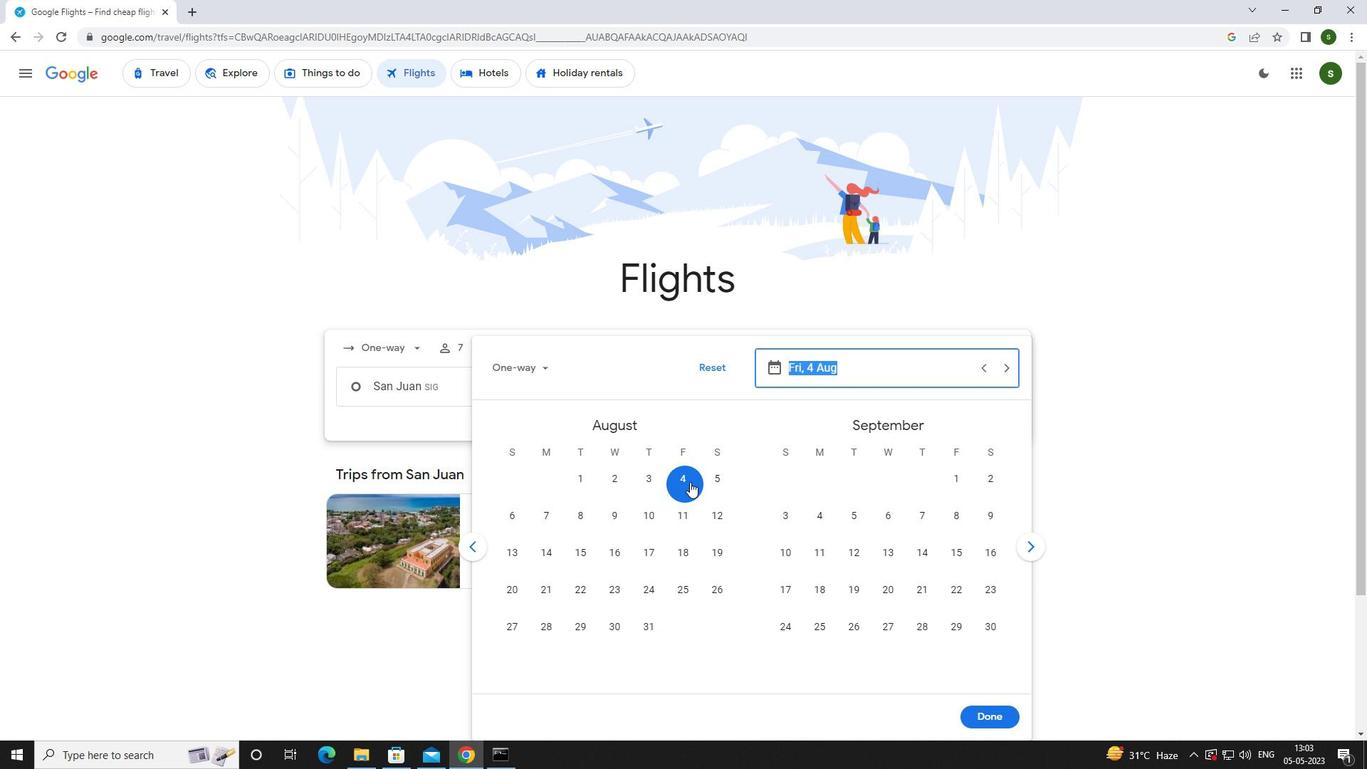 
Action: Mouse moved to (982, 711)
Screenshot: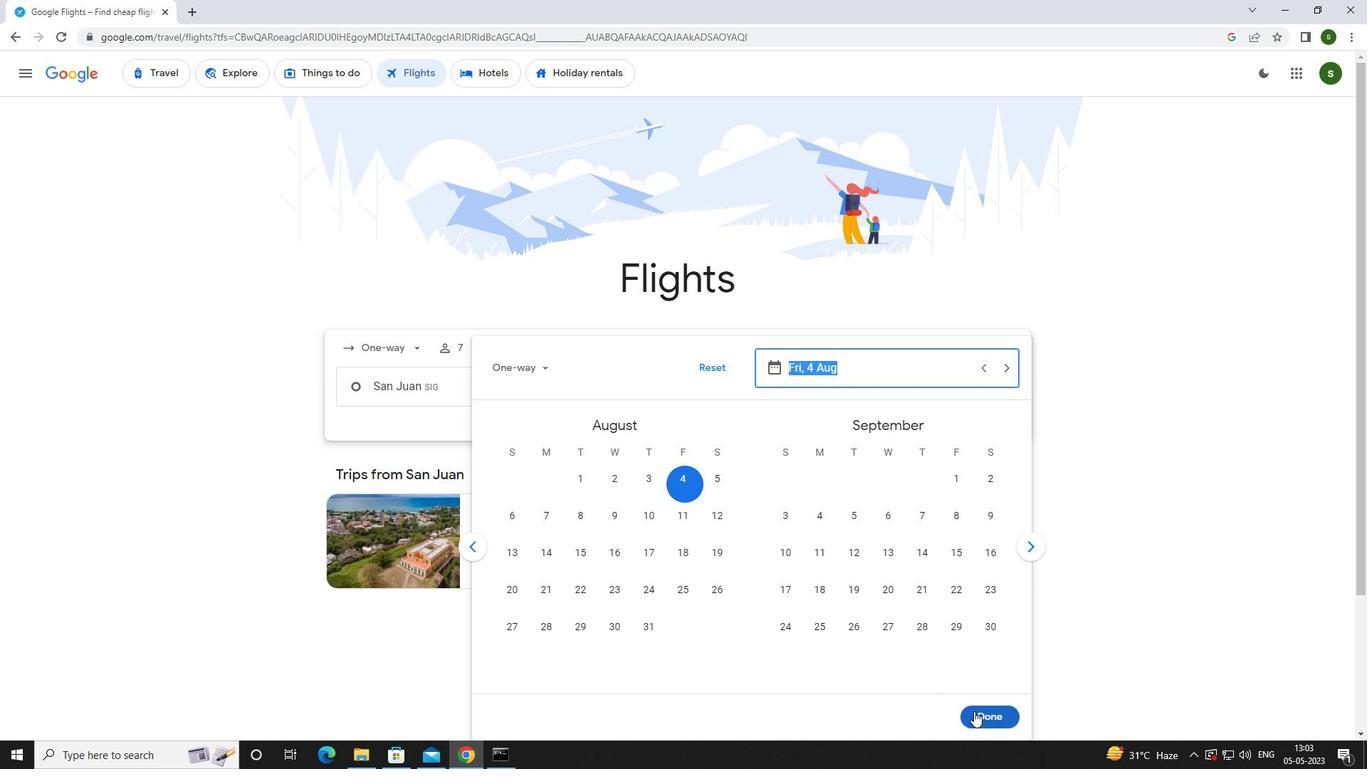 
Action: Mouse pressed left at (982, 711)
Screenshot: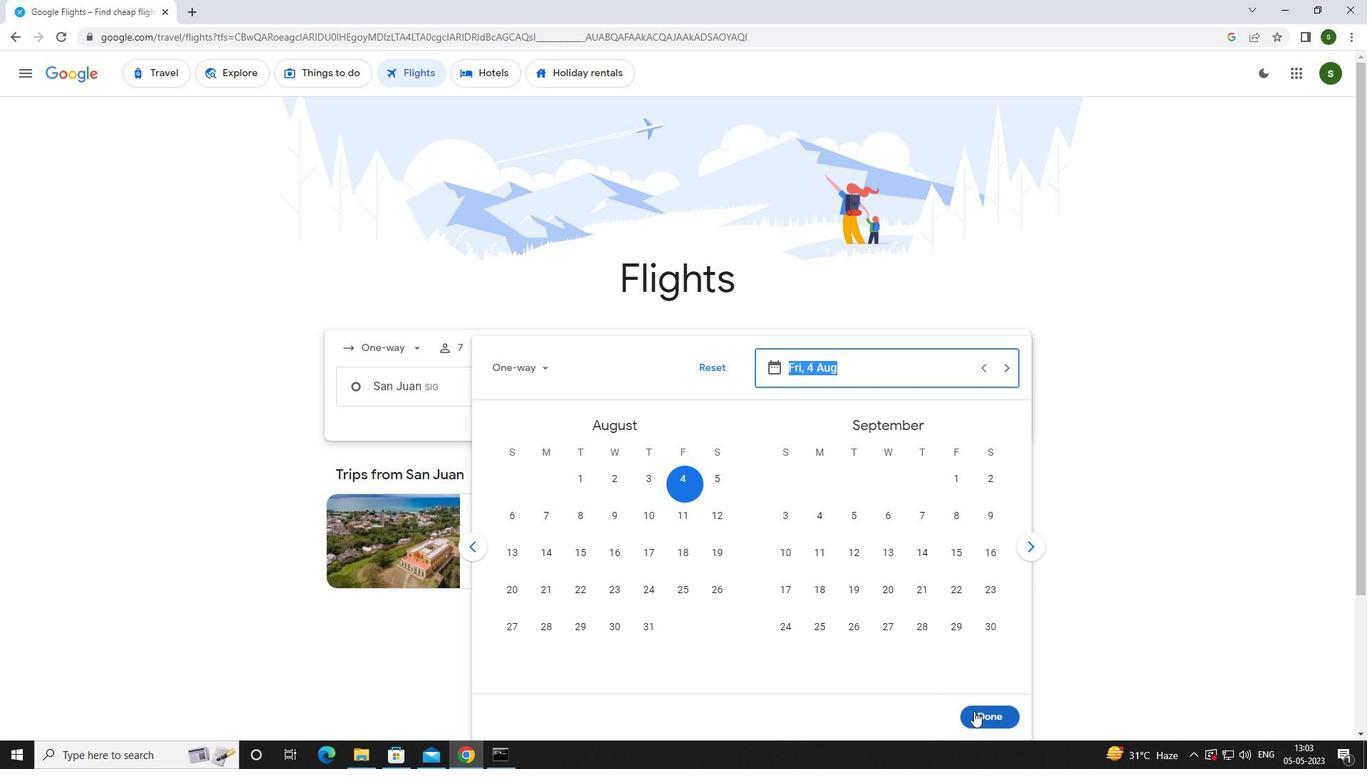 
Action: Mouse moved to (676, 444)
Screenshot: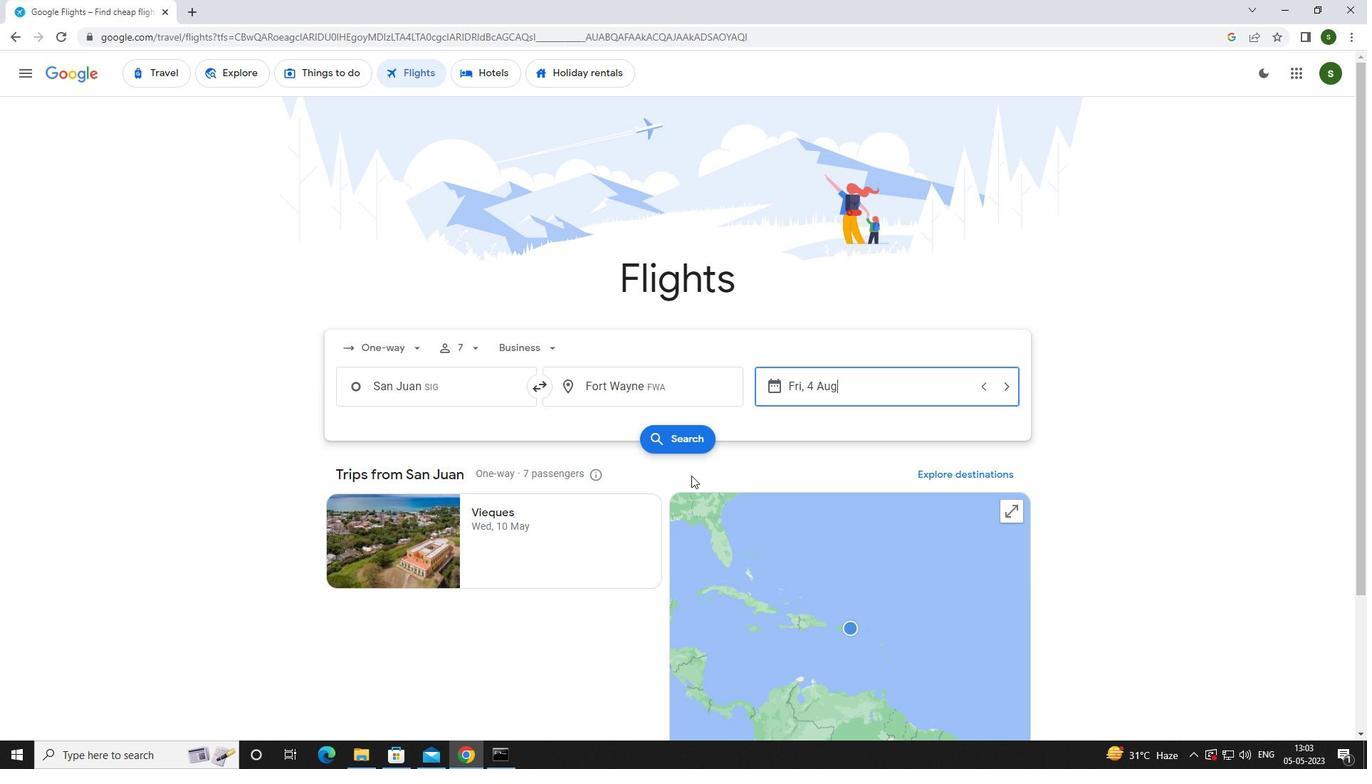 
Action: Mouse pressed left at (676, 444)
Screenshot: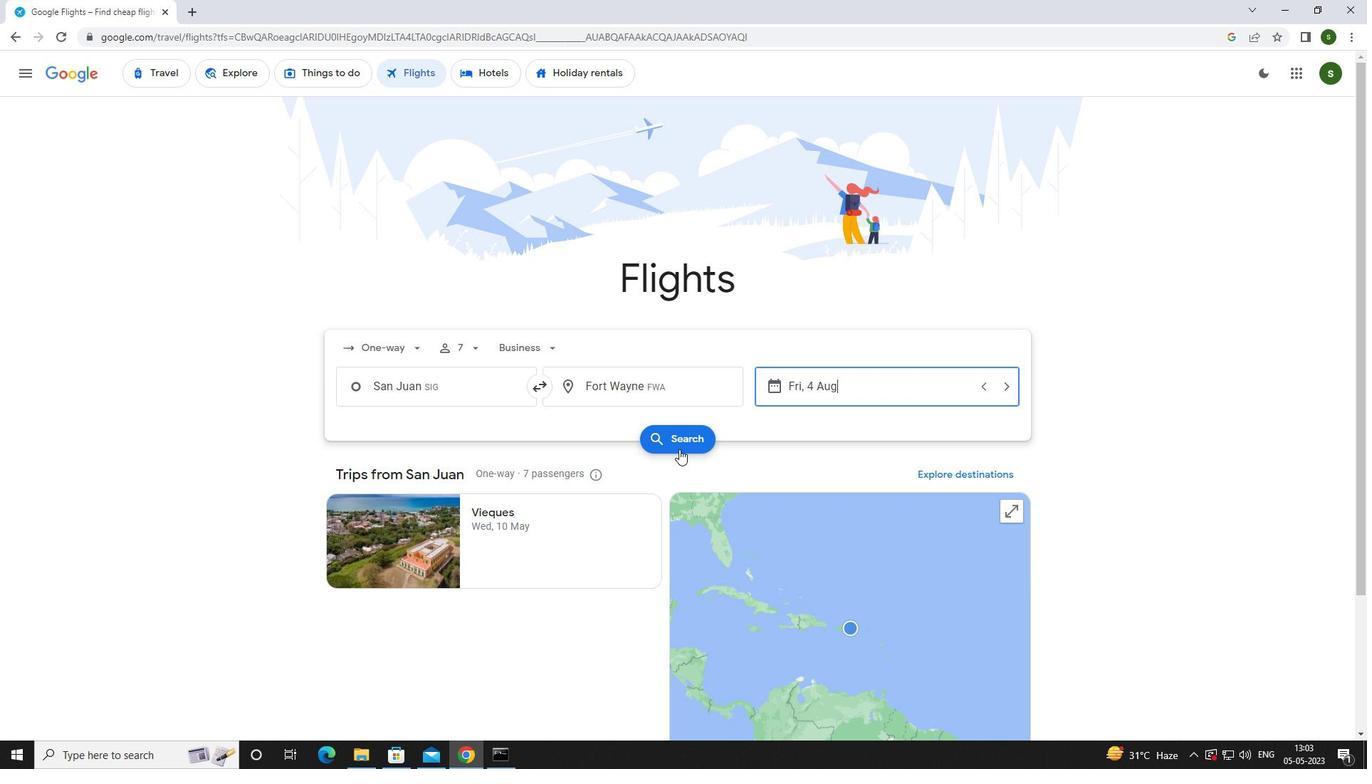 
Action: Mouse moved to (366, 209)
Screenshot: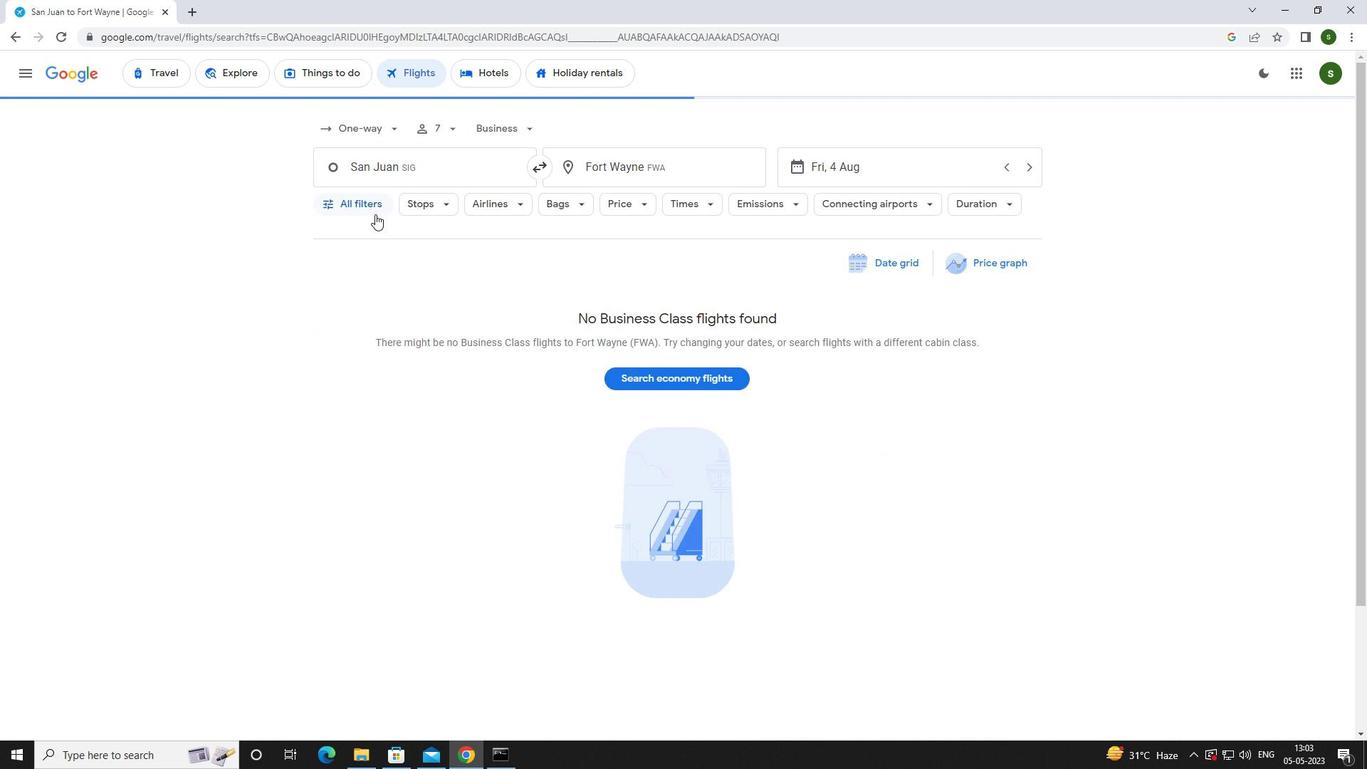 
Action: Mouse pressed left at (366, 209)
Screenshot: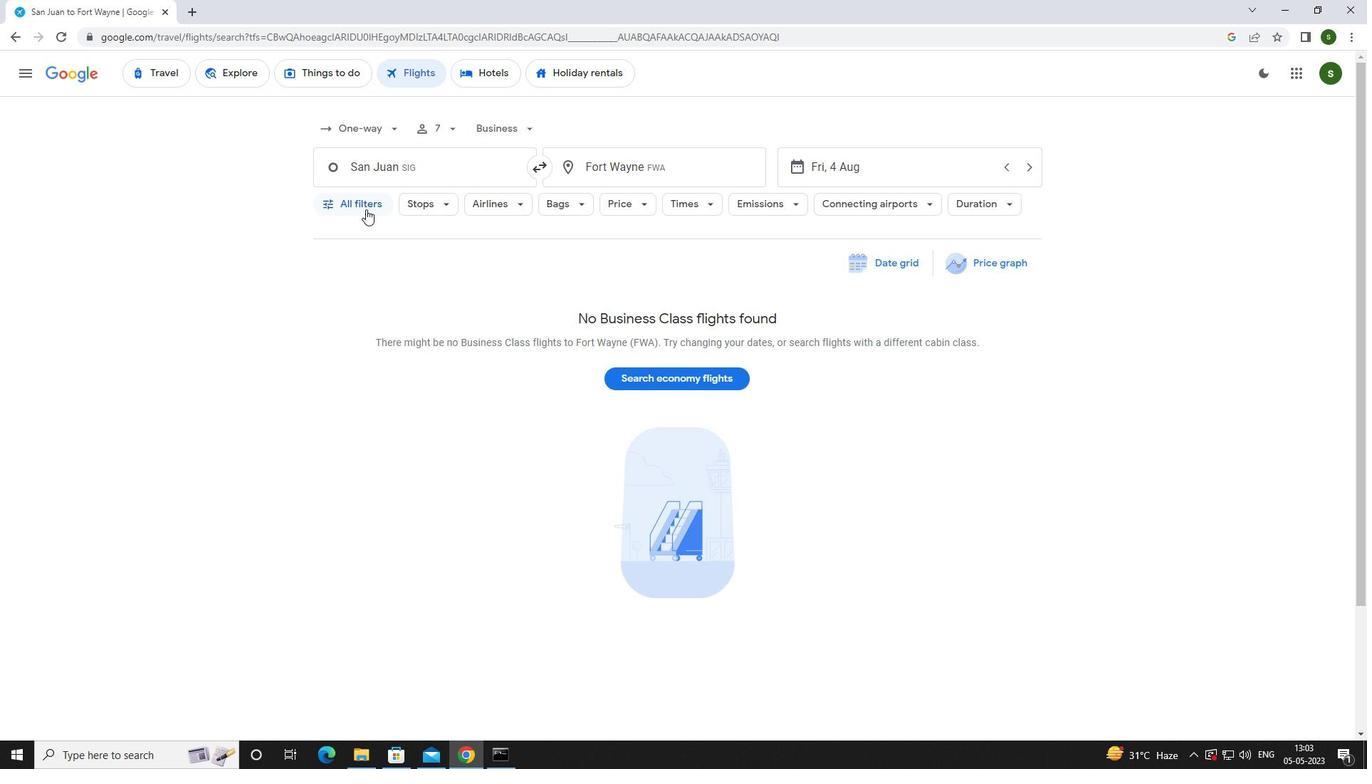 
Action: Mouse moved to (527, 503)
Screenshot: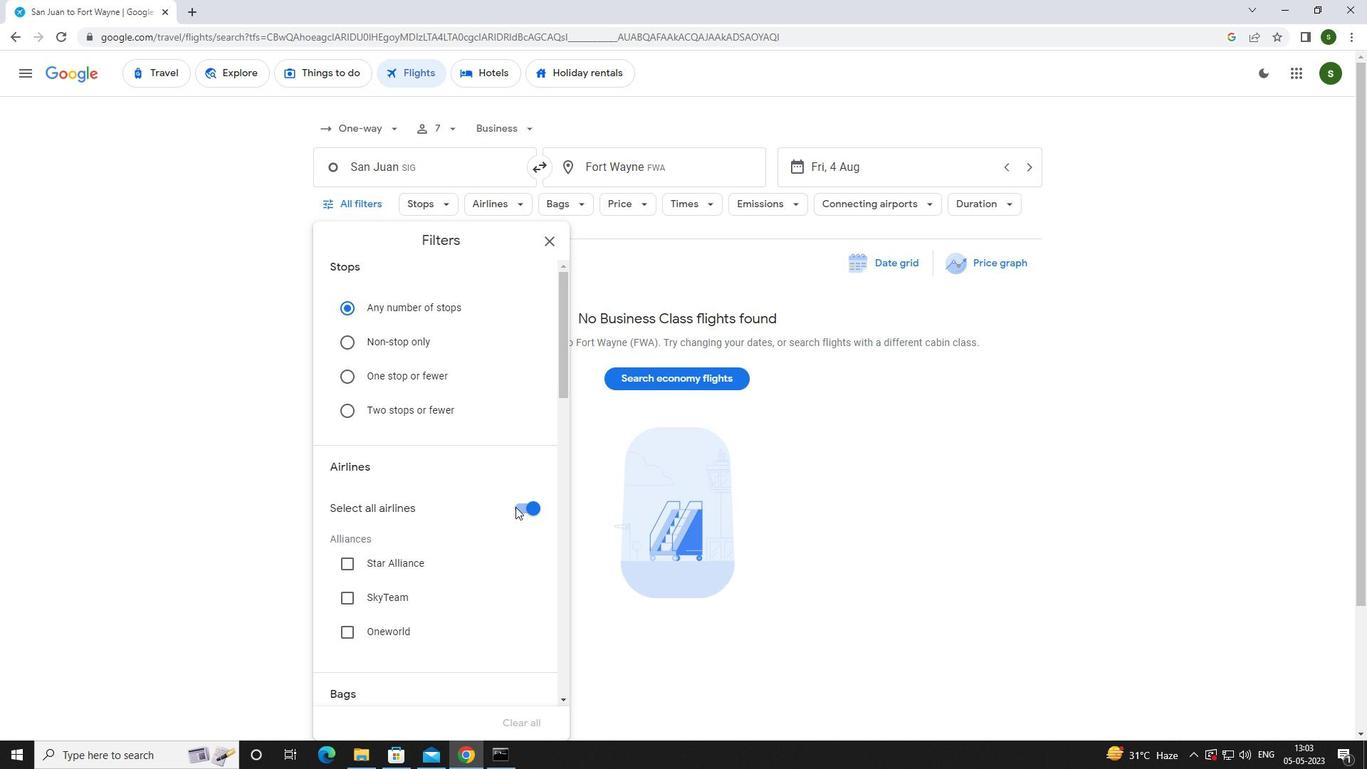 
Action: Mouse pressed left at (527, 503)
Screenshot: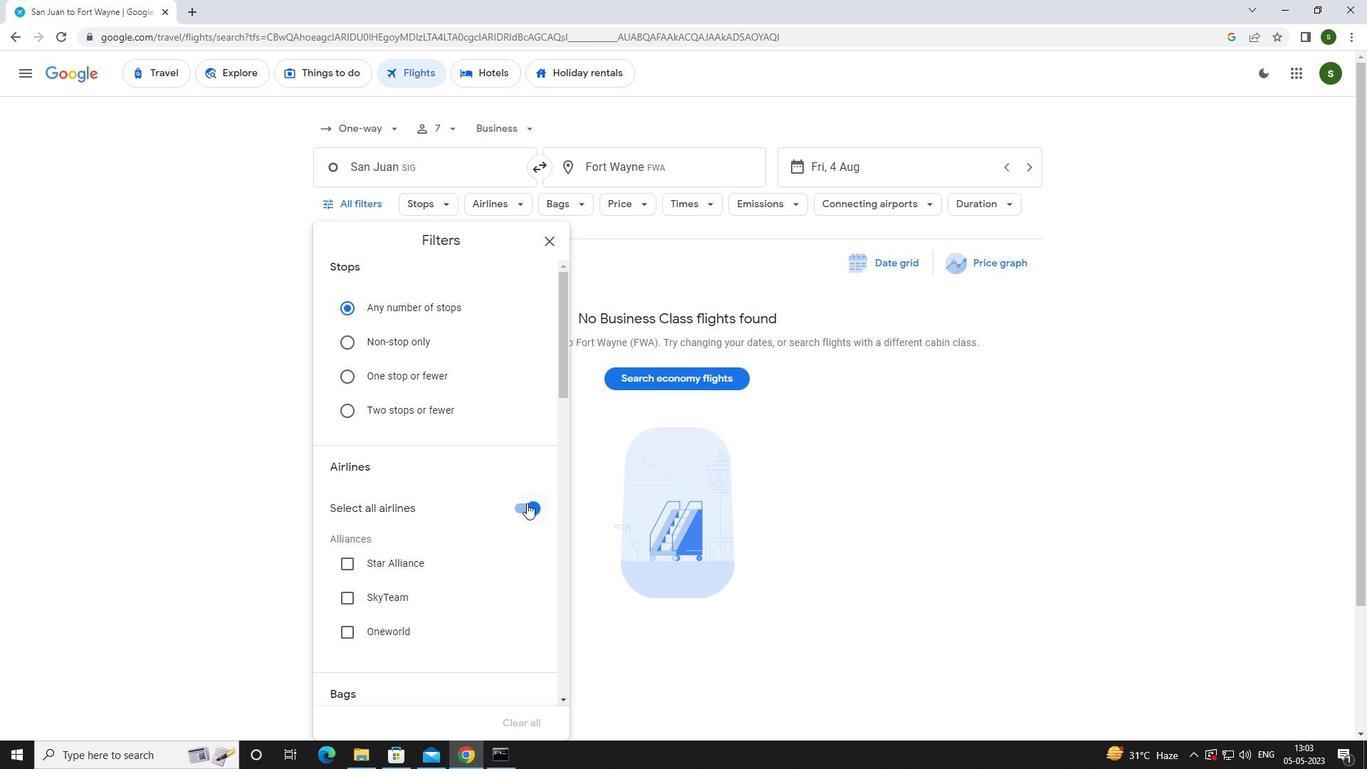 
Action: Mouse scrolled (527, 502) with delta (0, 0)
Screenshot: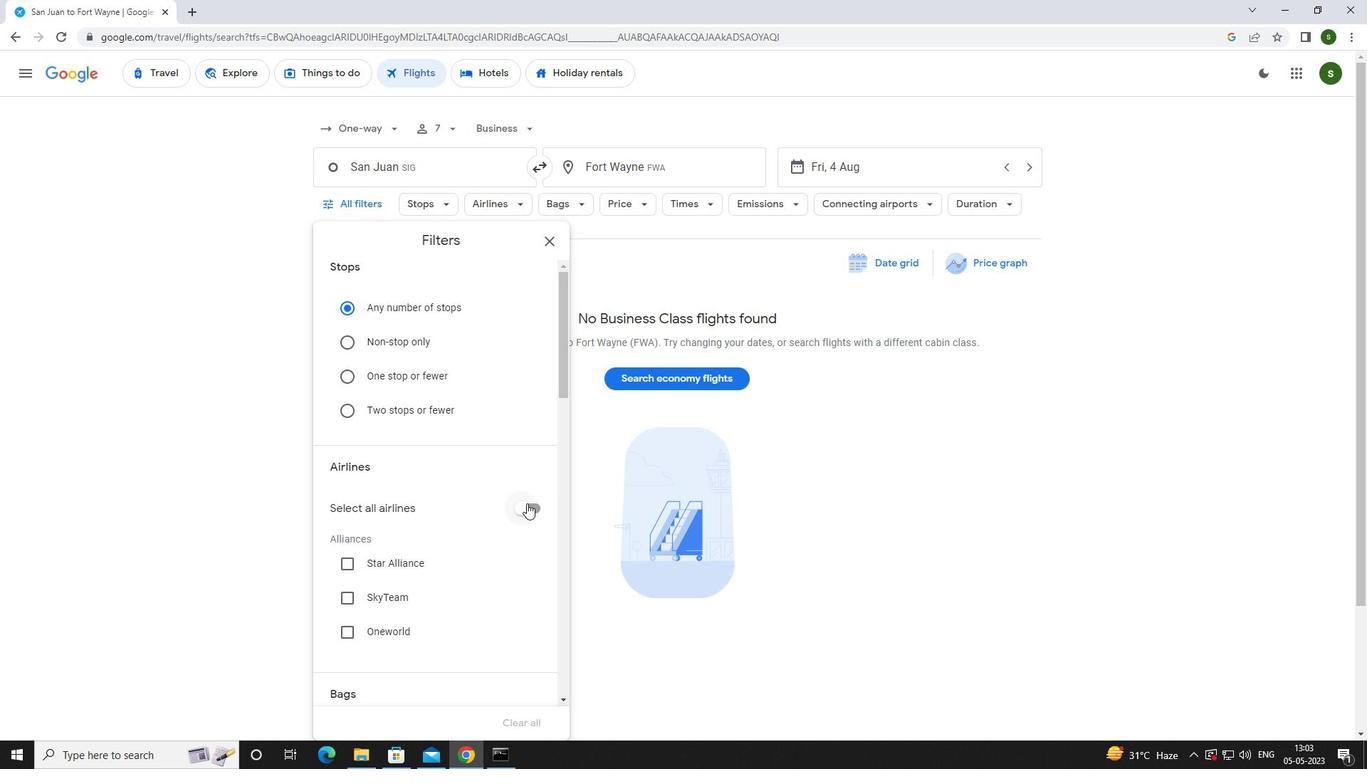 
Action: Mouse scrolled (527, 502) with delta (0, 0)
Screenshot: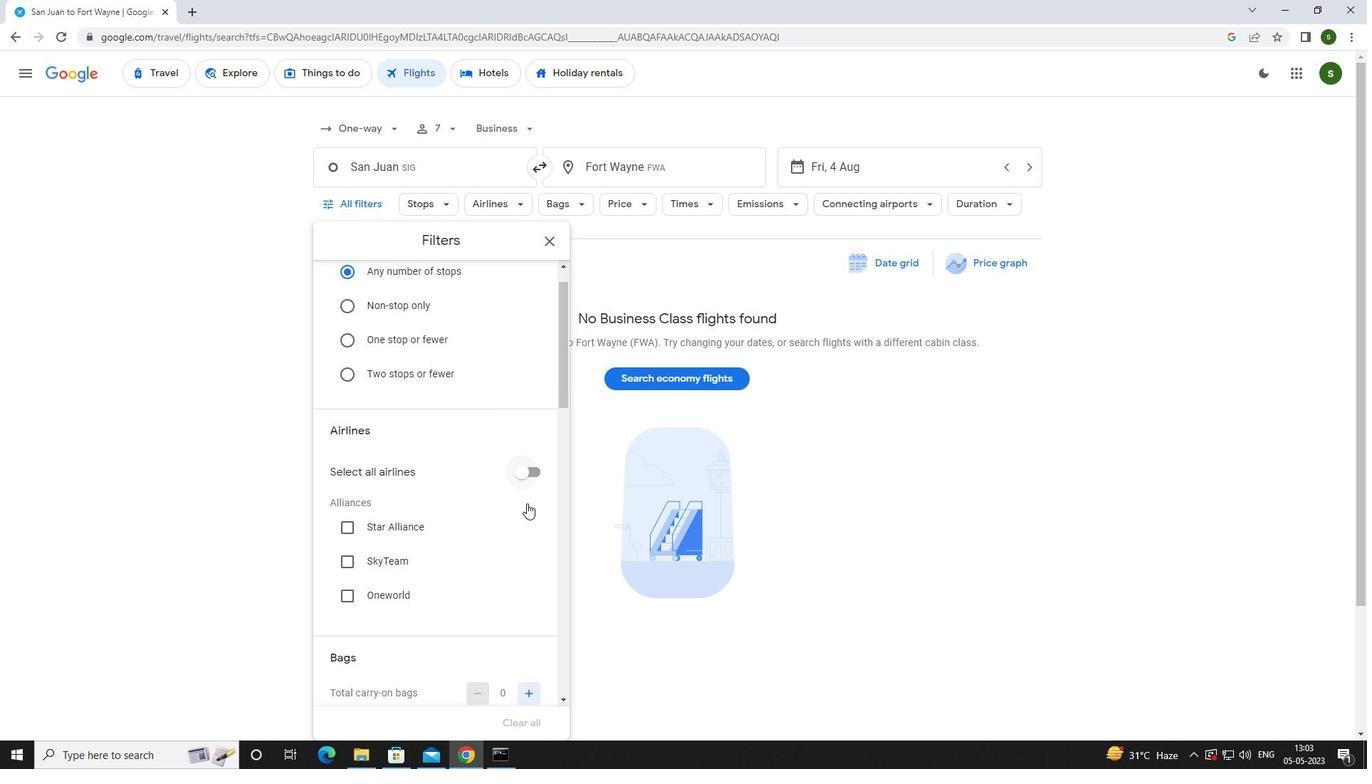 
Action: Mouse scrolled (527, 502) with delta (0, 0)
Screenshot: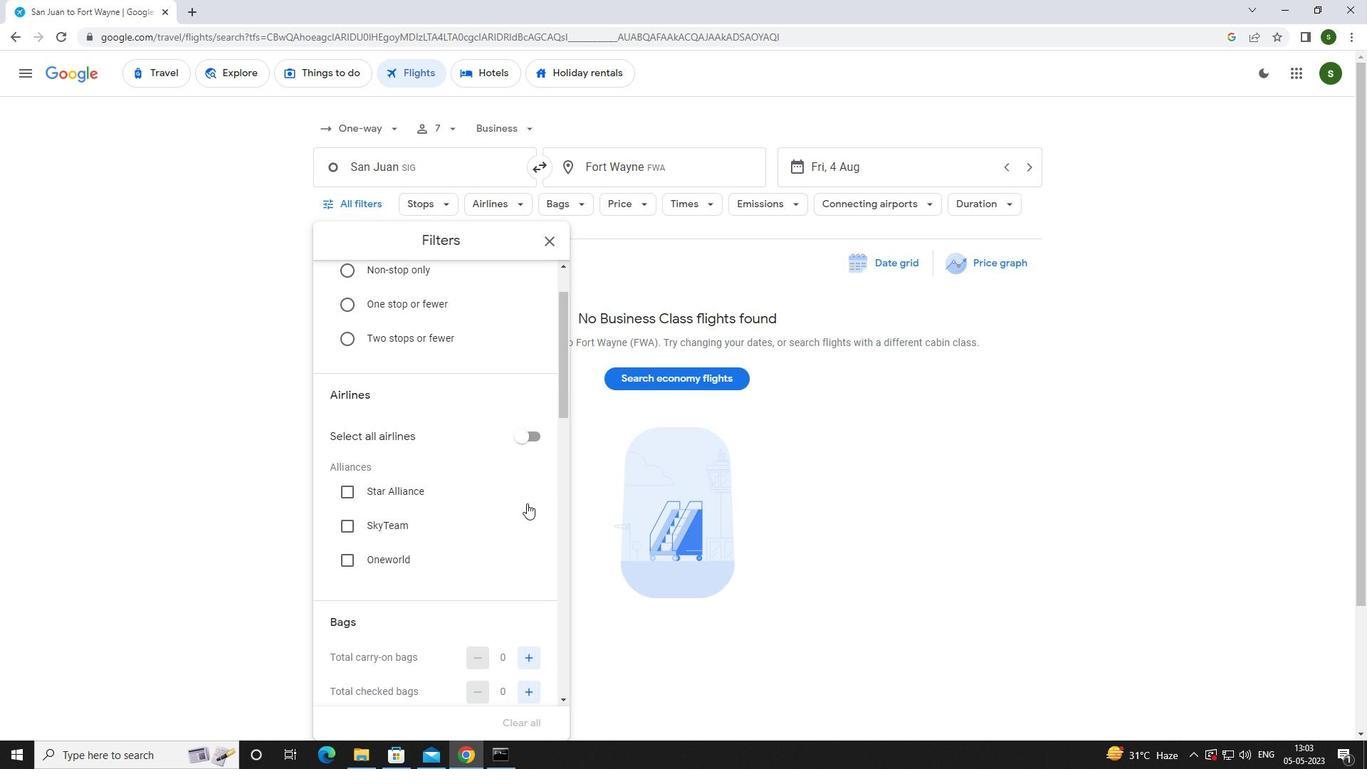 
Action: Mouse moved to (532, 518)
Screenshot: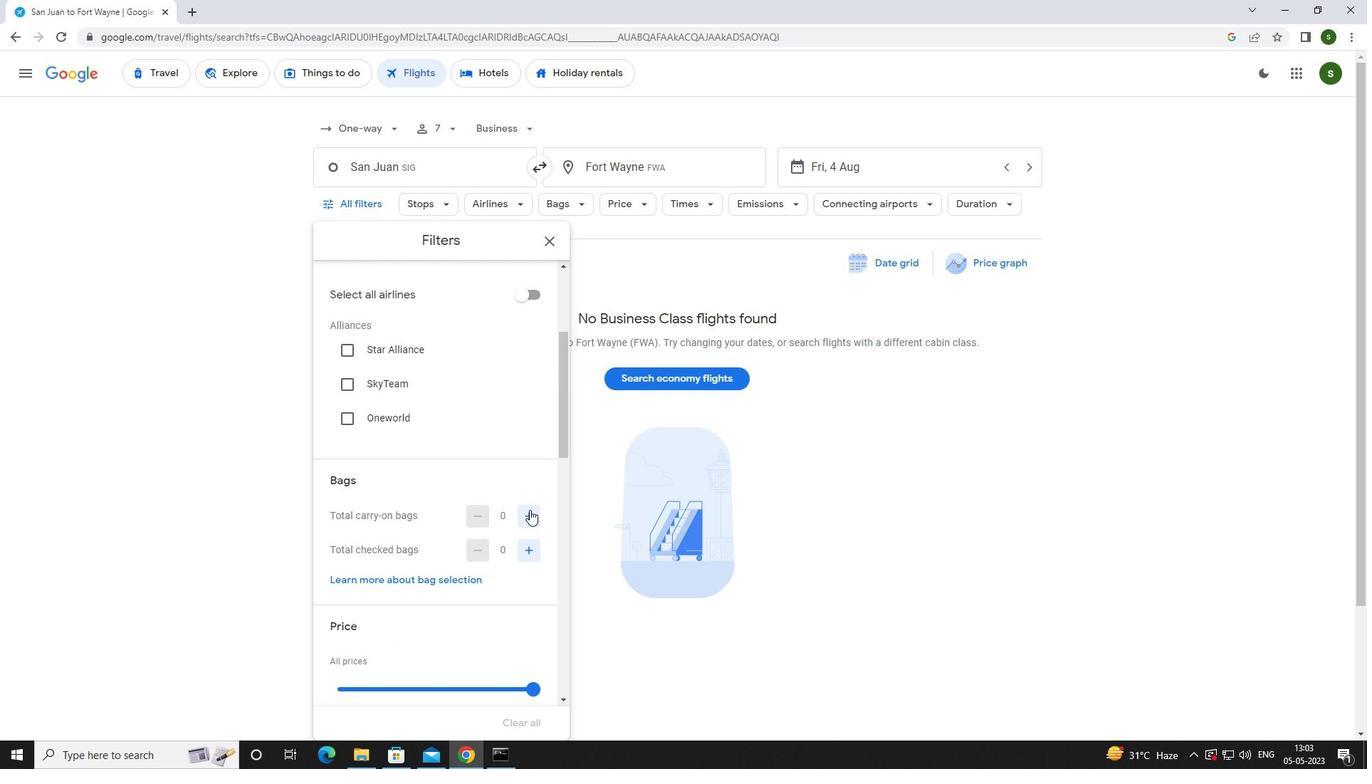 
Action: Mouse pressed left at (532, 518)
Screenshot: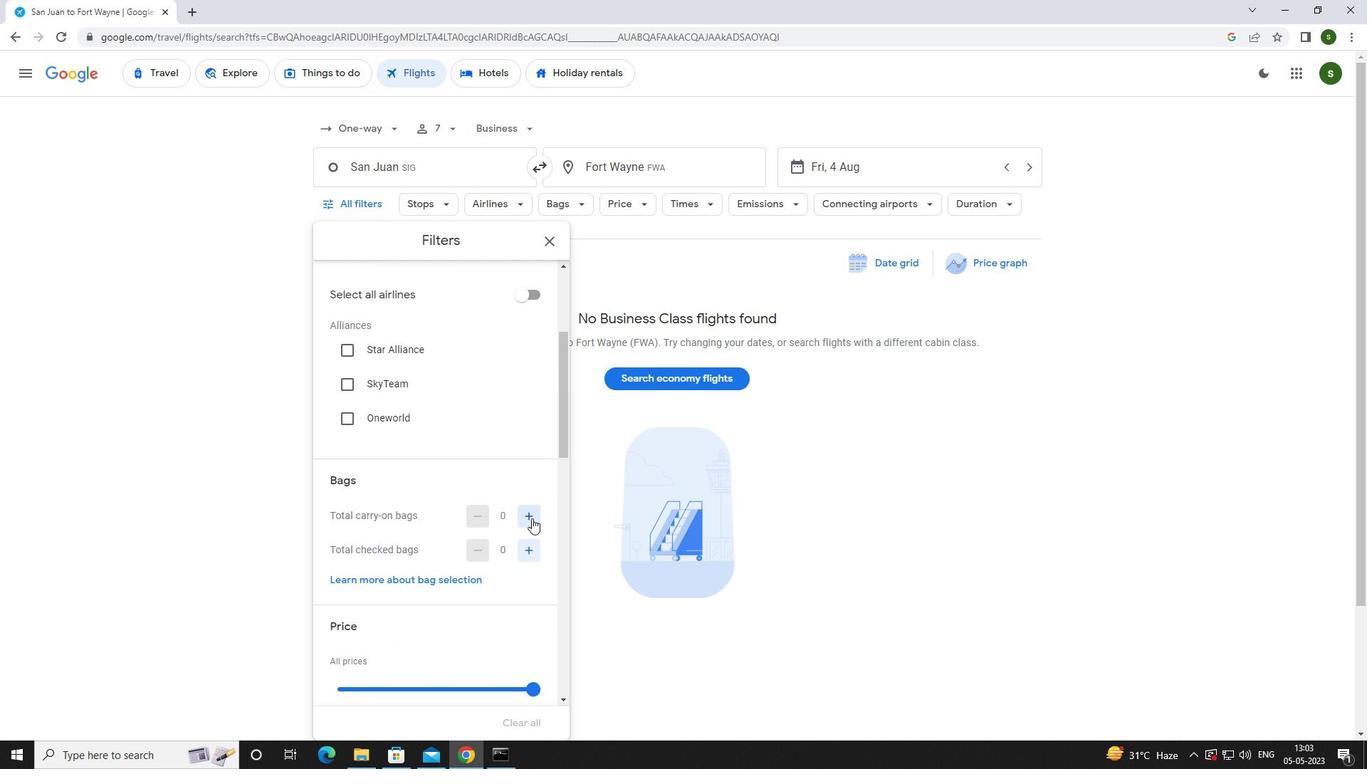 
Action: Mouse pressed left at (532, 518)
Screenshot: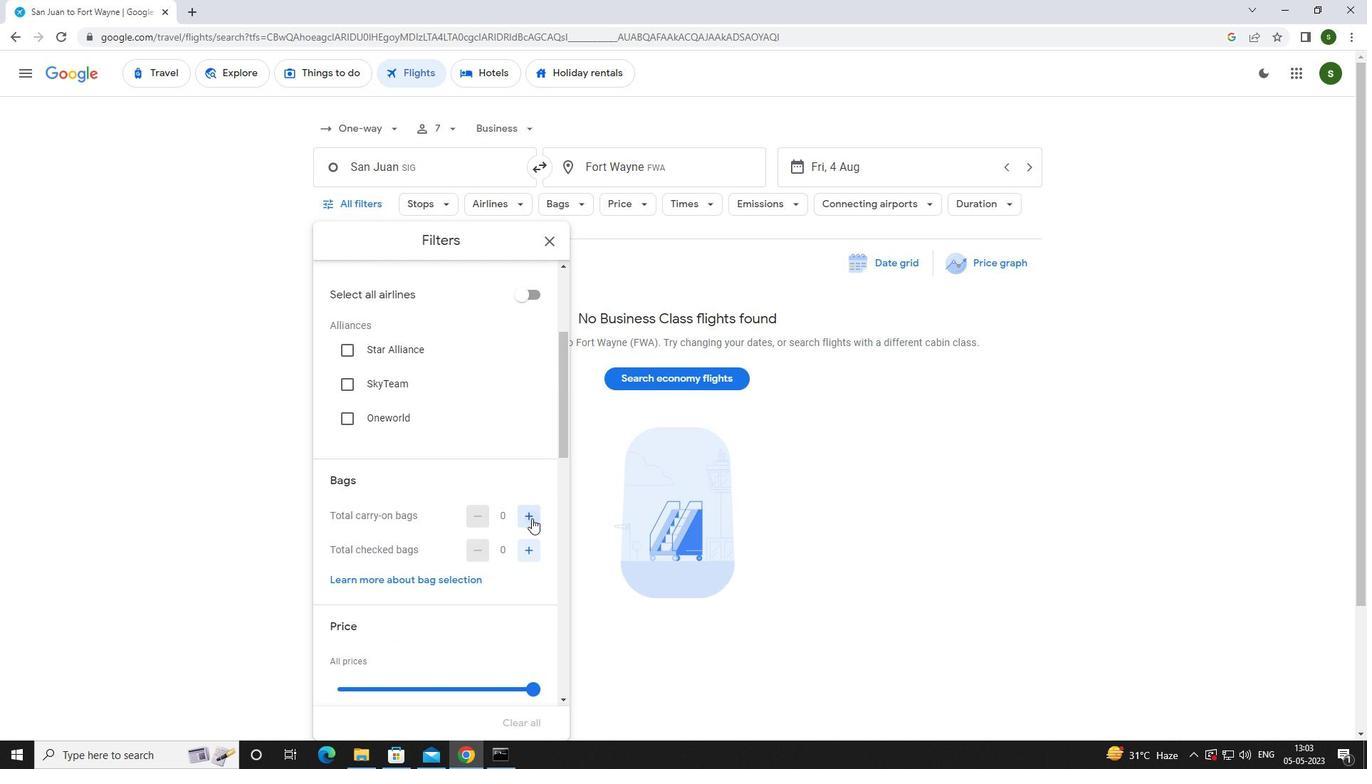 
Action: Mouse moved to (528, 545)
Screenshot: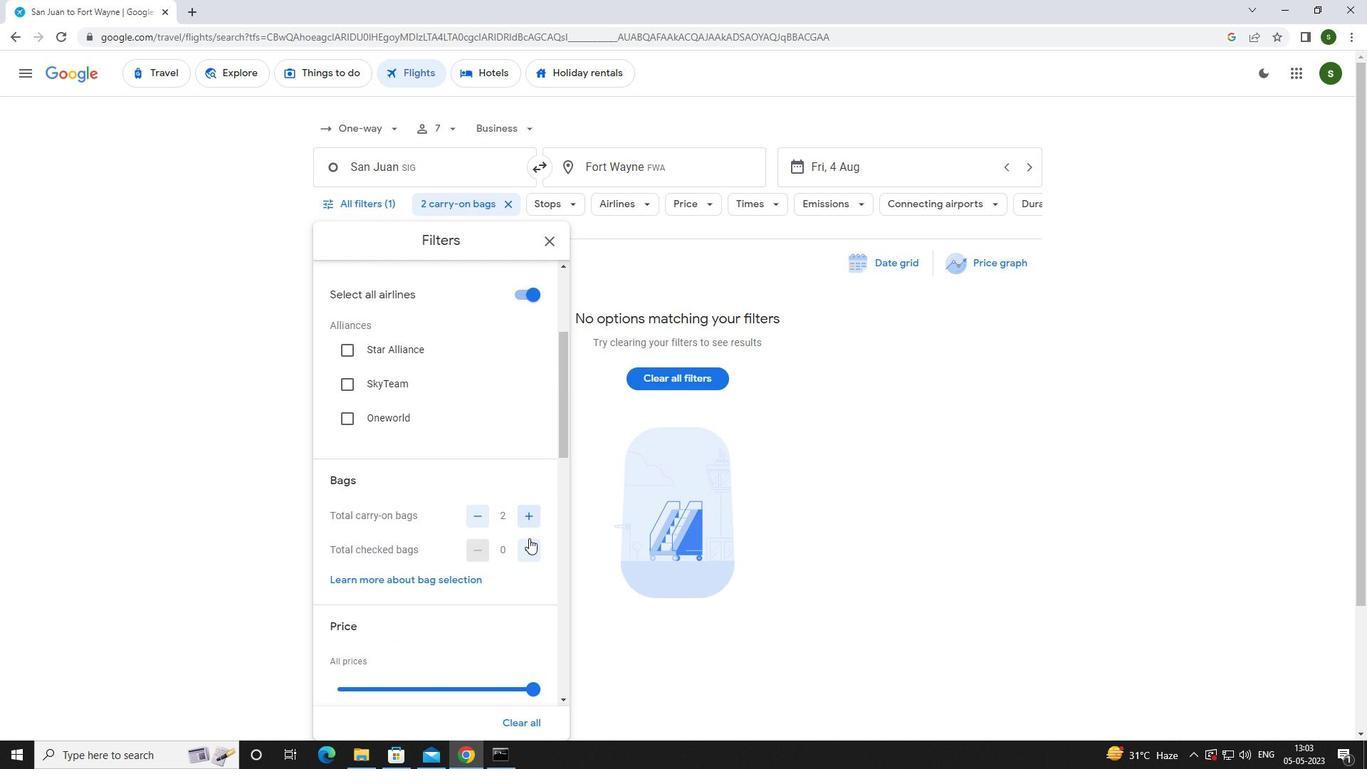 
Action: Mouse pressed left at (528, 545)
Screenshot: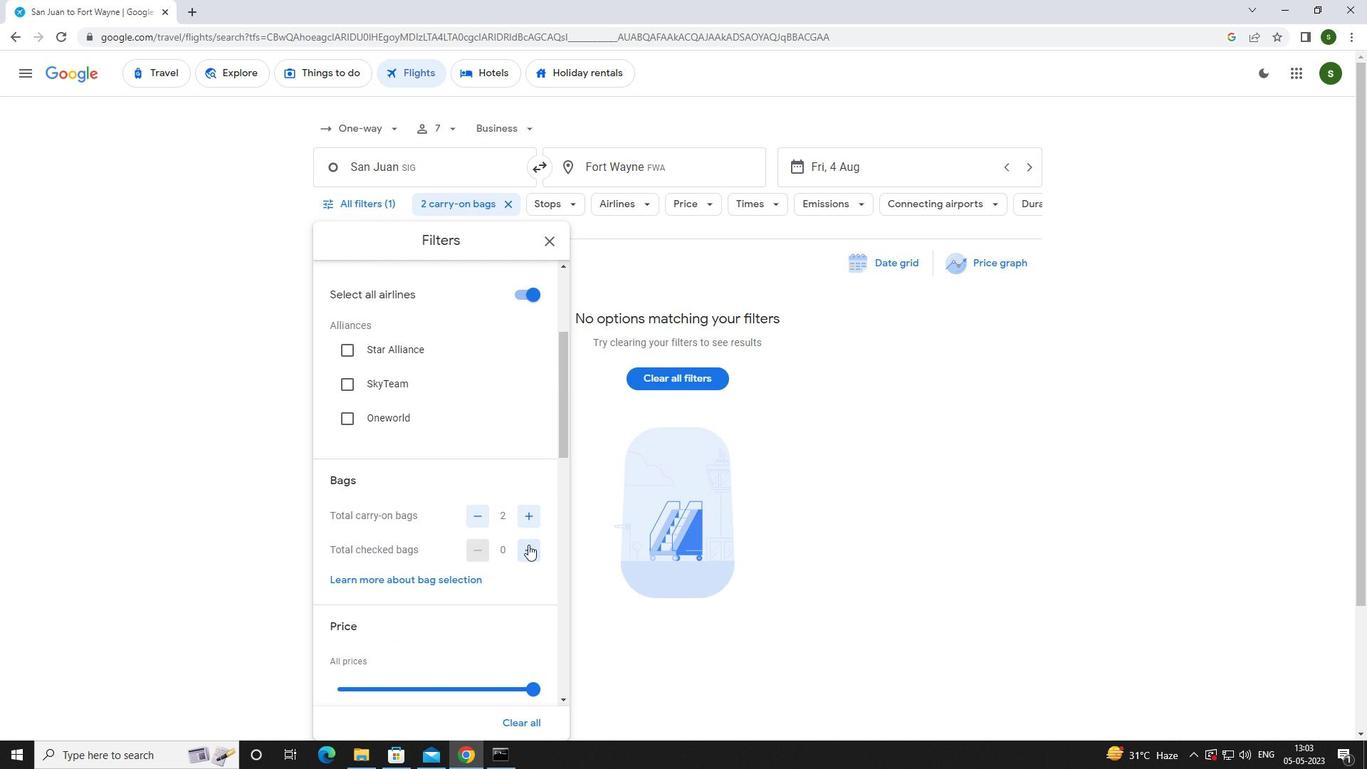 
Action: Mouse pressed left at (528, 545)
Screenshot: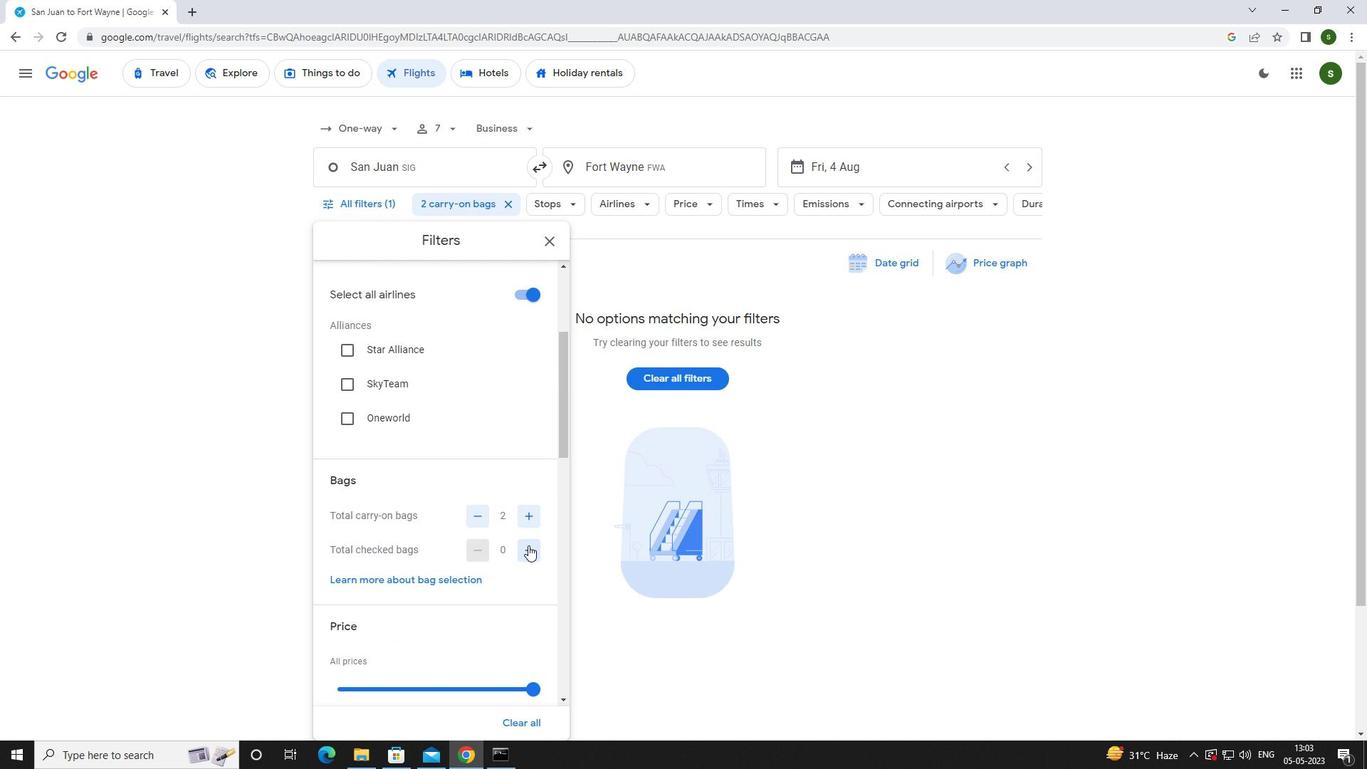 
Action: Mouse pressed left at (528, 545)
Screenshot: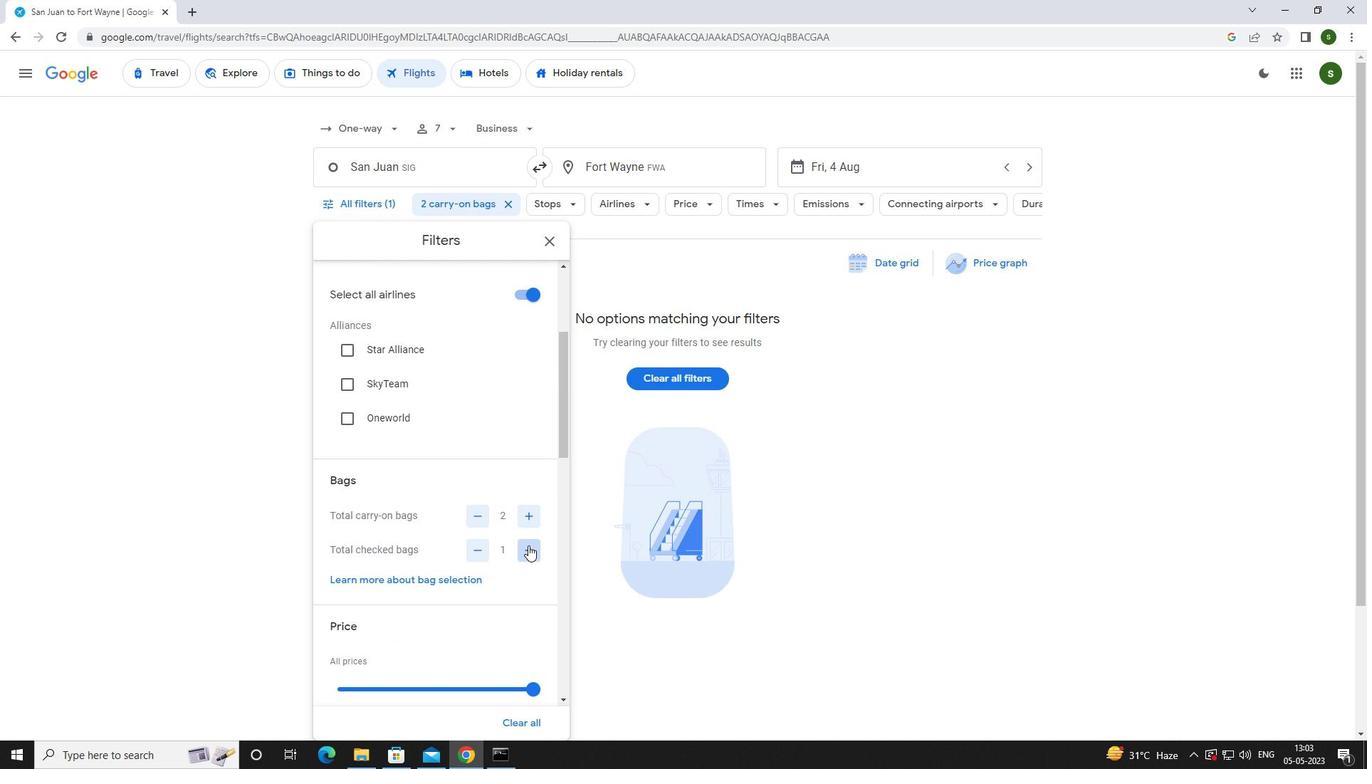 
Action: Mouse pressed left at (528, 545)
Screenshot: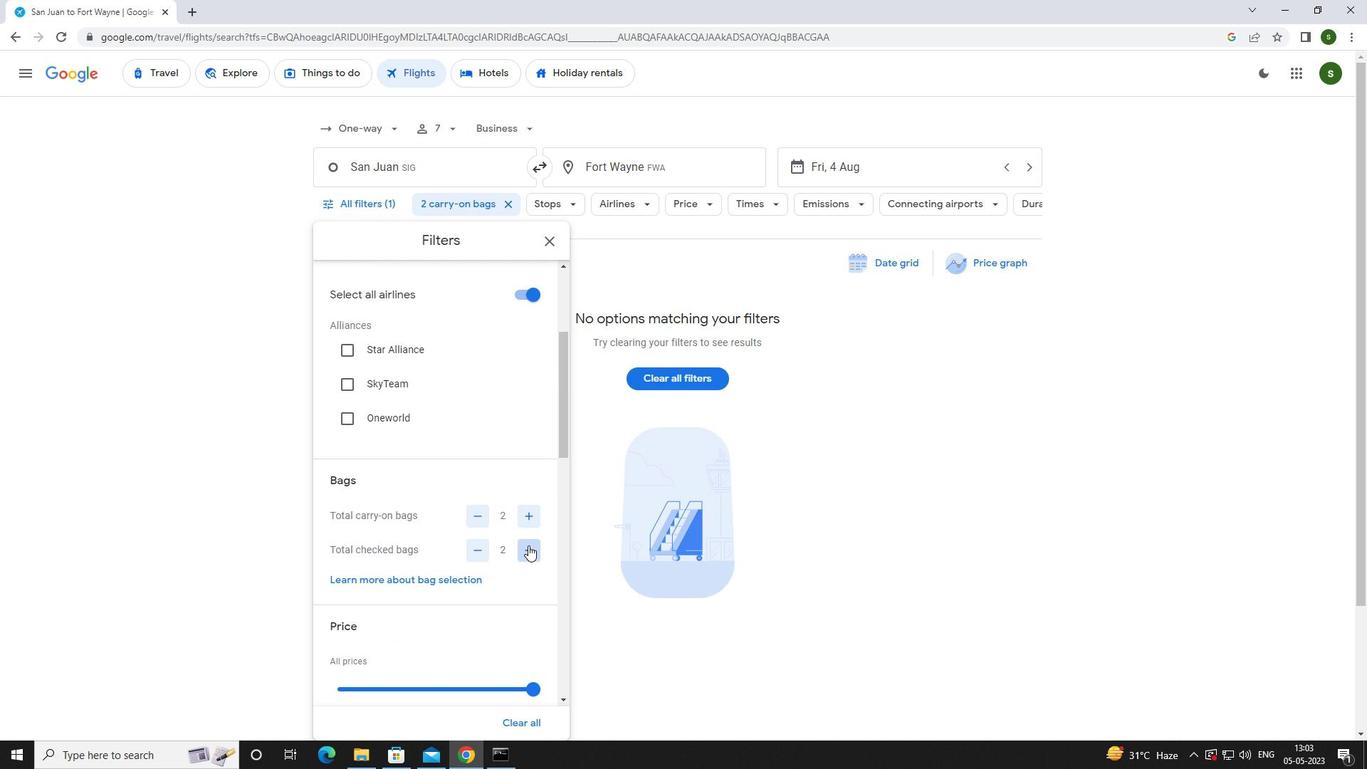 
Action: Mouse pressed left at (528, 545)
Screenshot: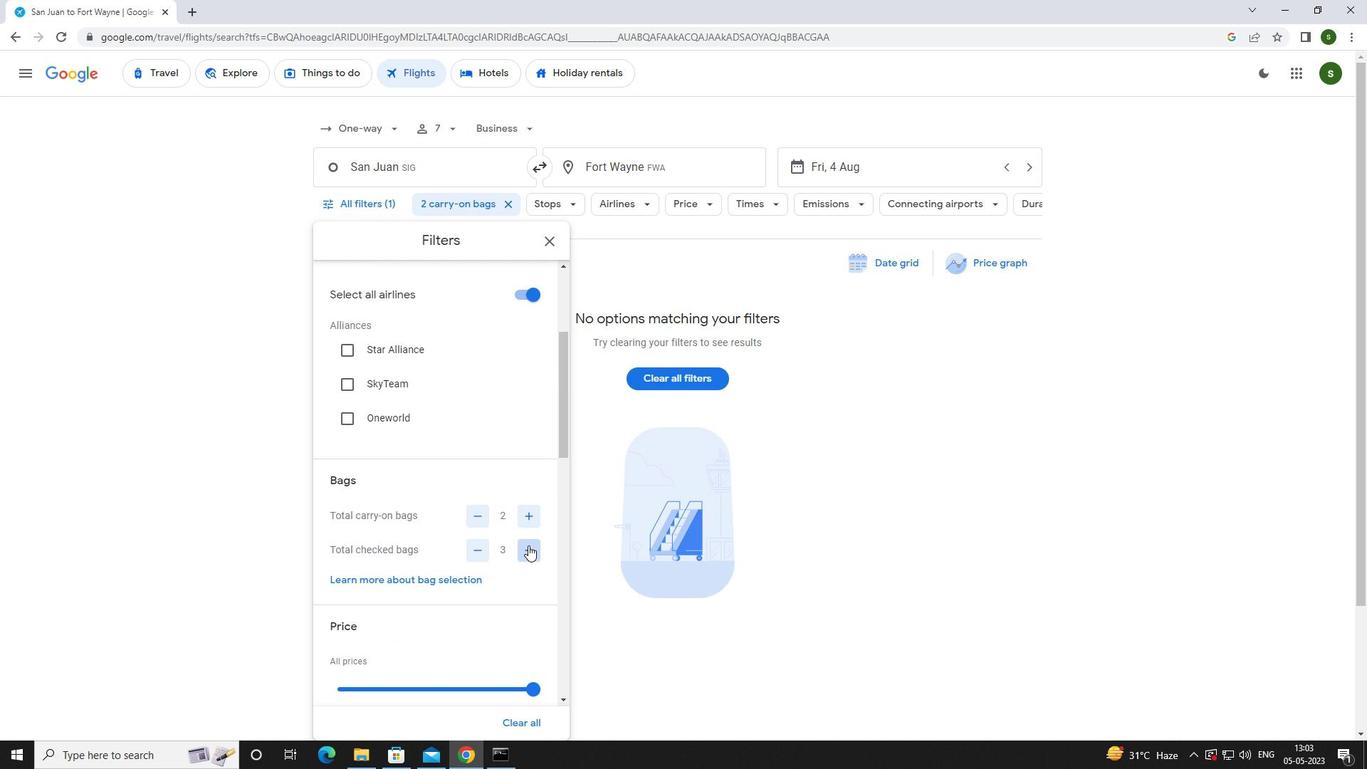 
Action: Mouse pressed left at (528, 545)
Screenshot: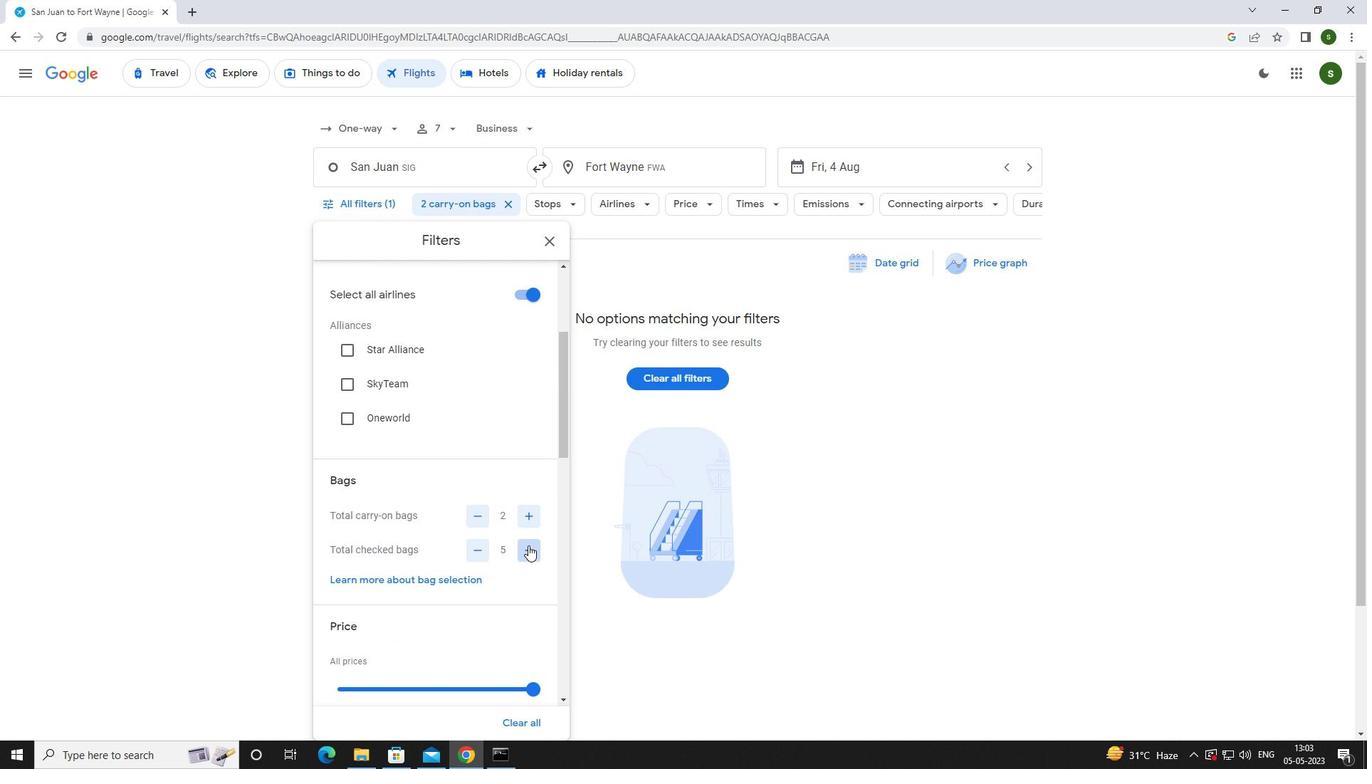 
Action: Mouse pressed left at (528, 545)
Screenshot: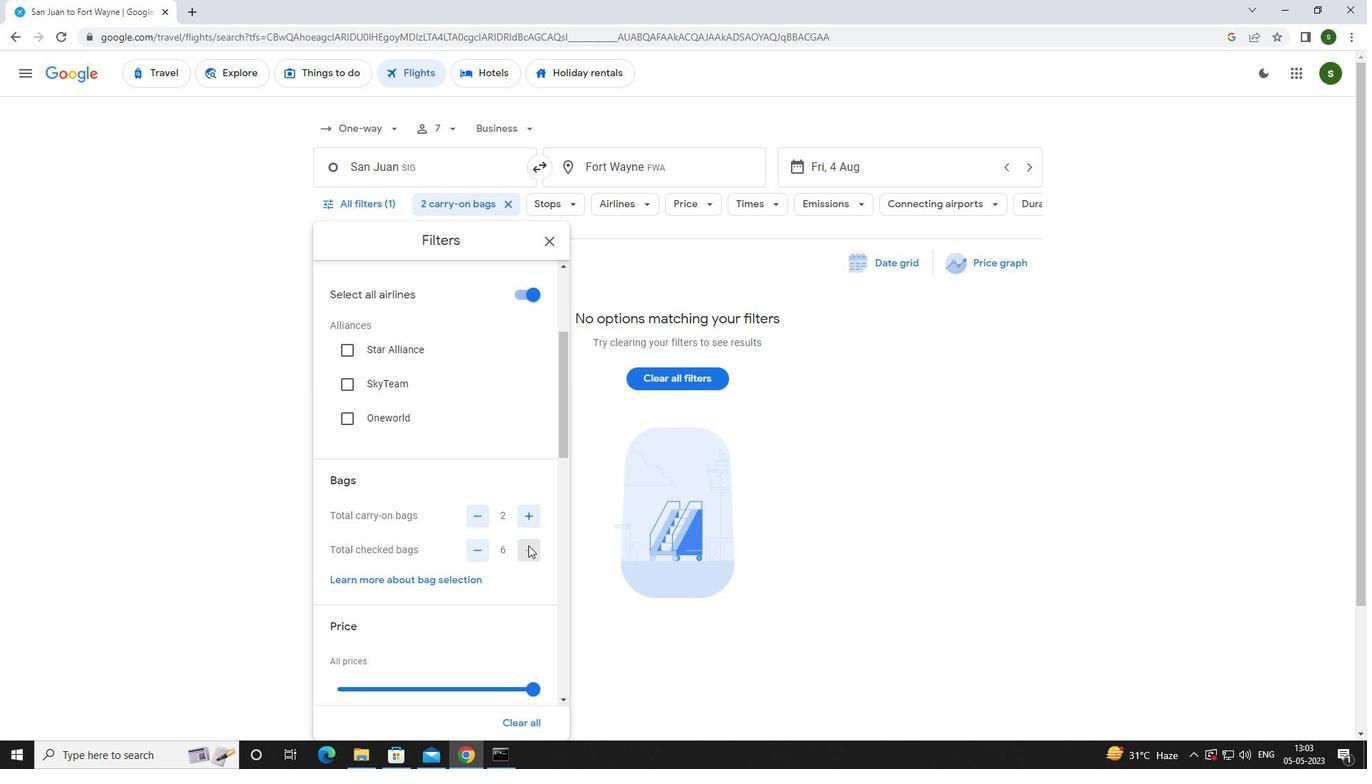 
Action: Mouse scrolled (528, 544) with delta (0, 0)
Screenshot: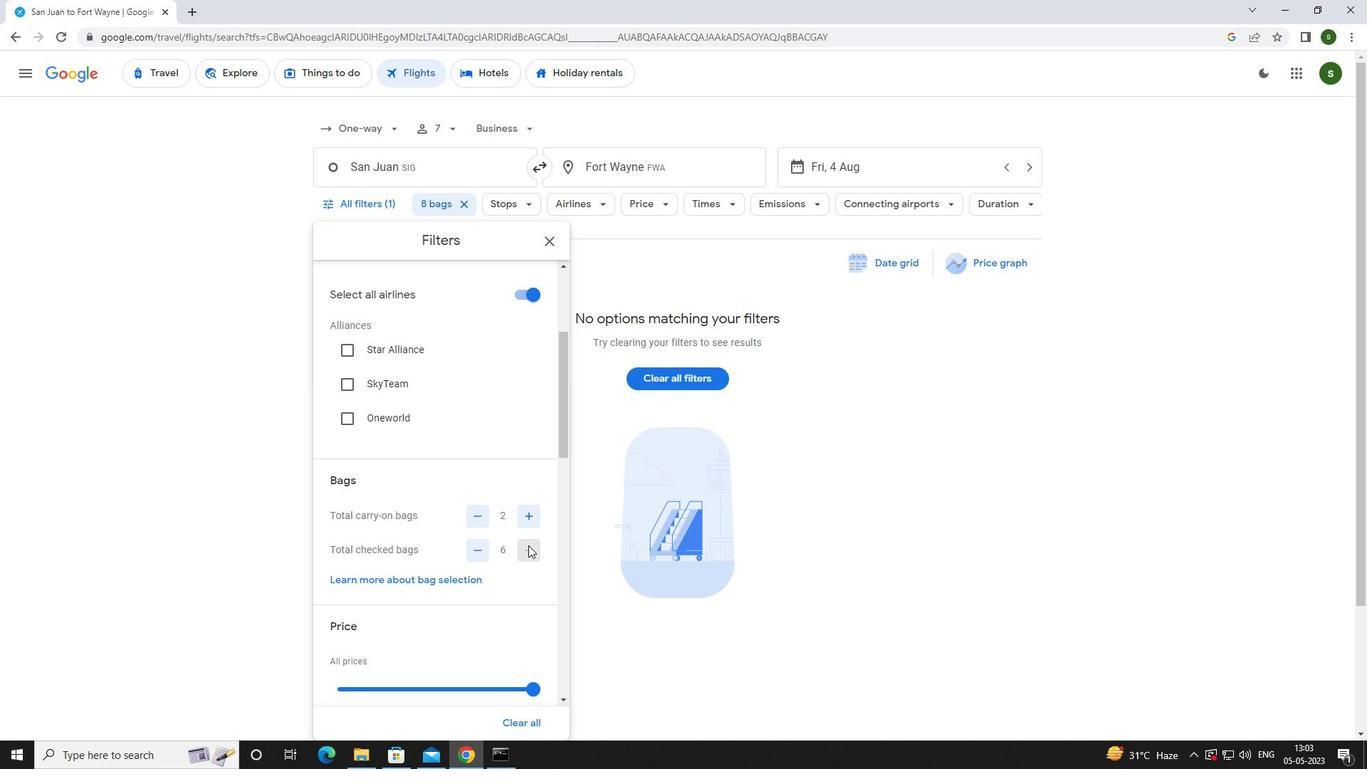 
Action: Mouse scrolled (528, 544) with delta (0, 0)
Screenshot: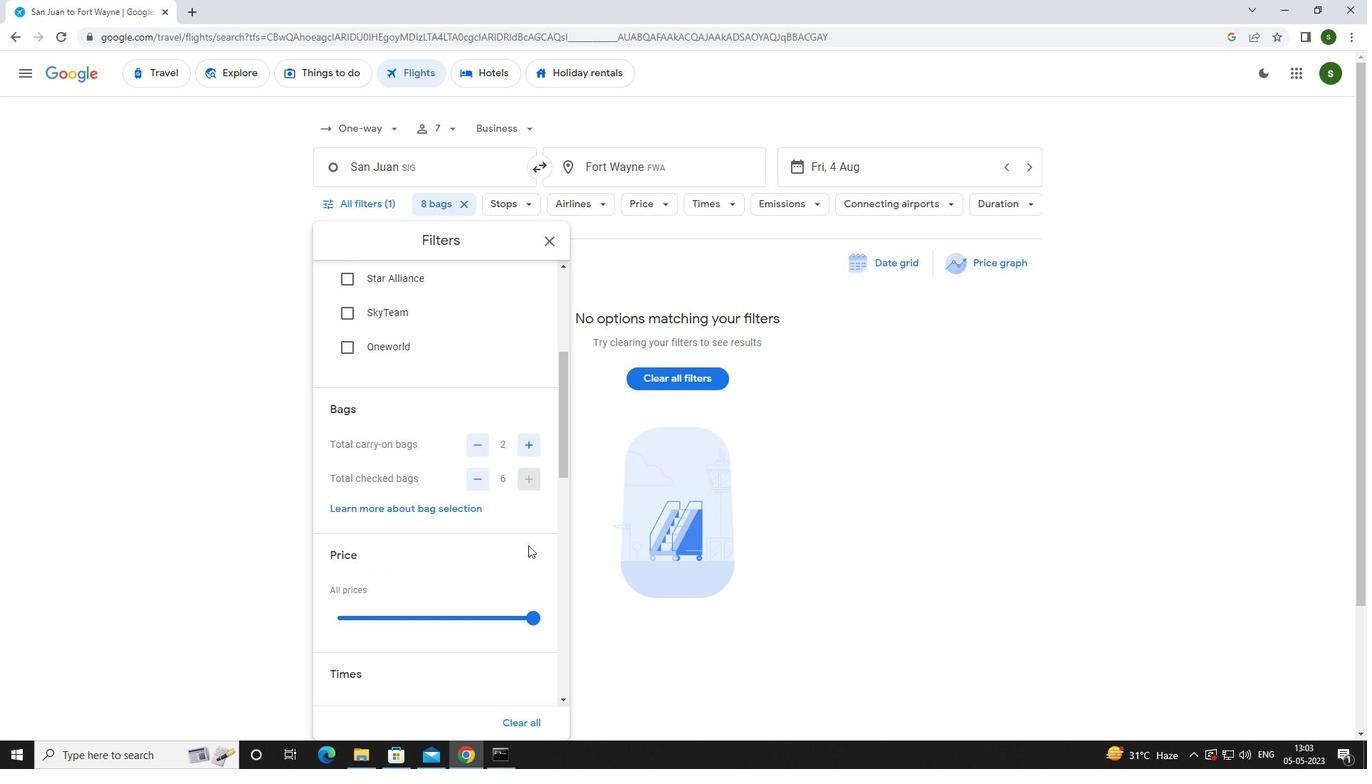 
Action: Mouse scrolled (528, 544) with delta (0, 0)
Screenshot: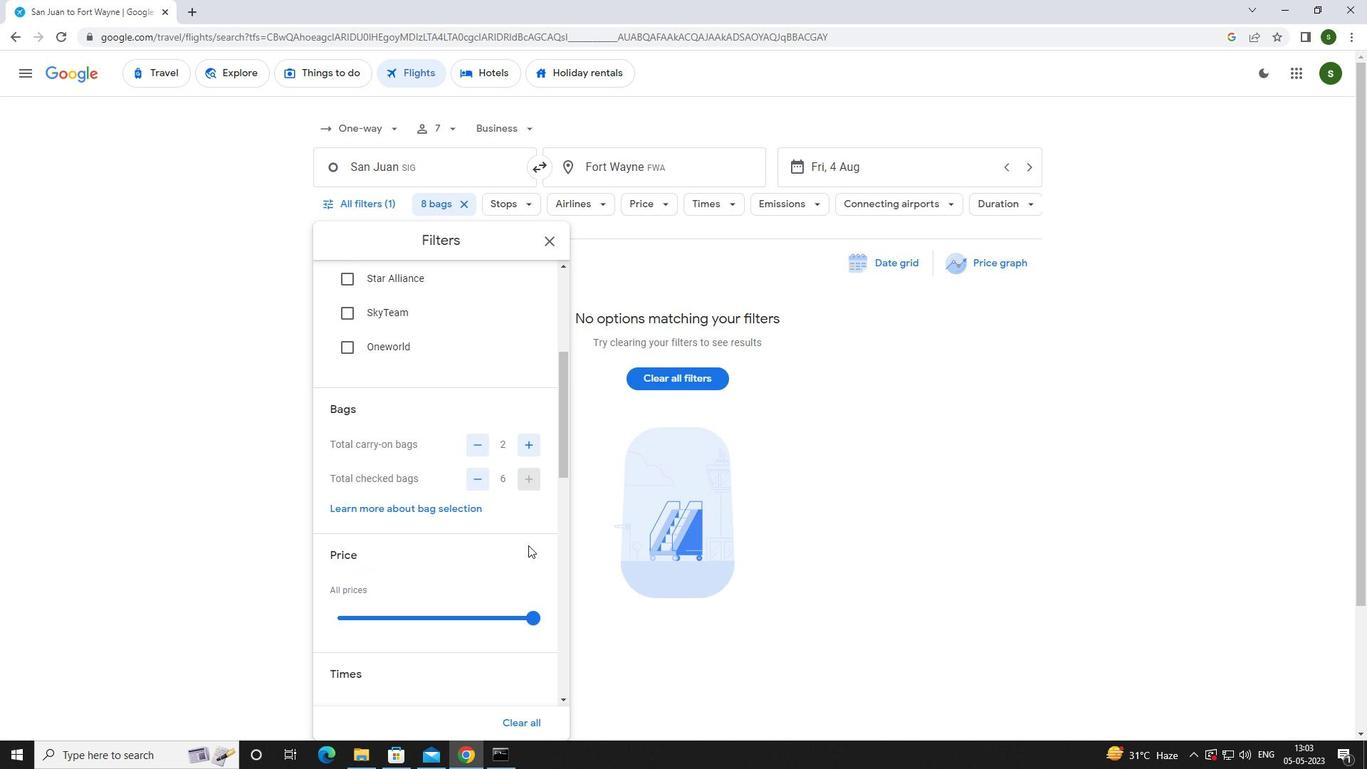 
Action: Mouse moved to (533, 475)
Screenshot: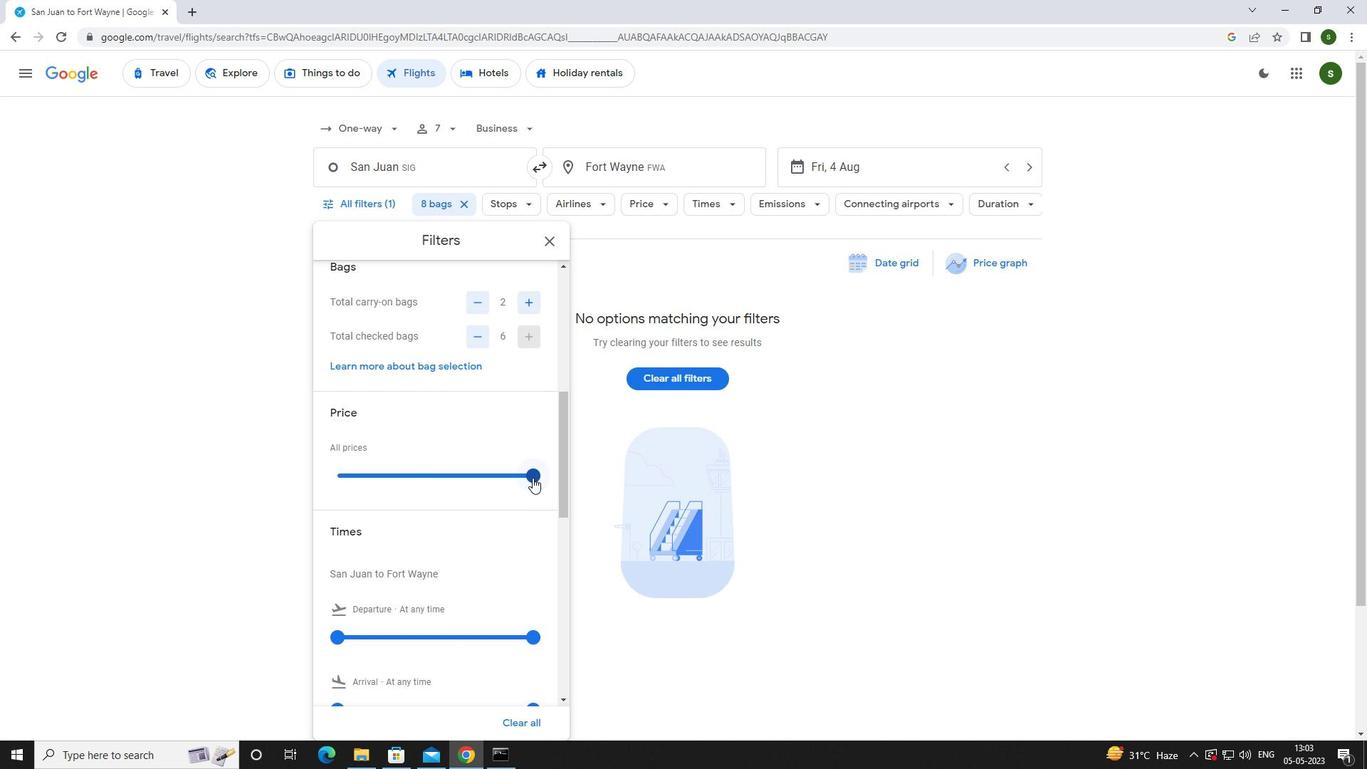 
Action: Mouse pressed left at (533, 475)
Screenshot: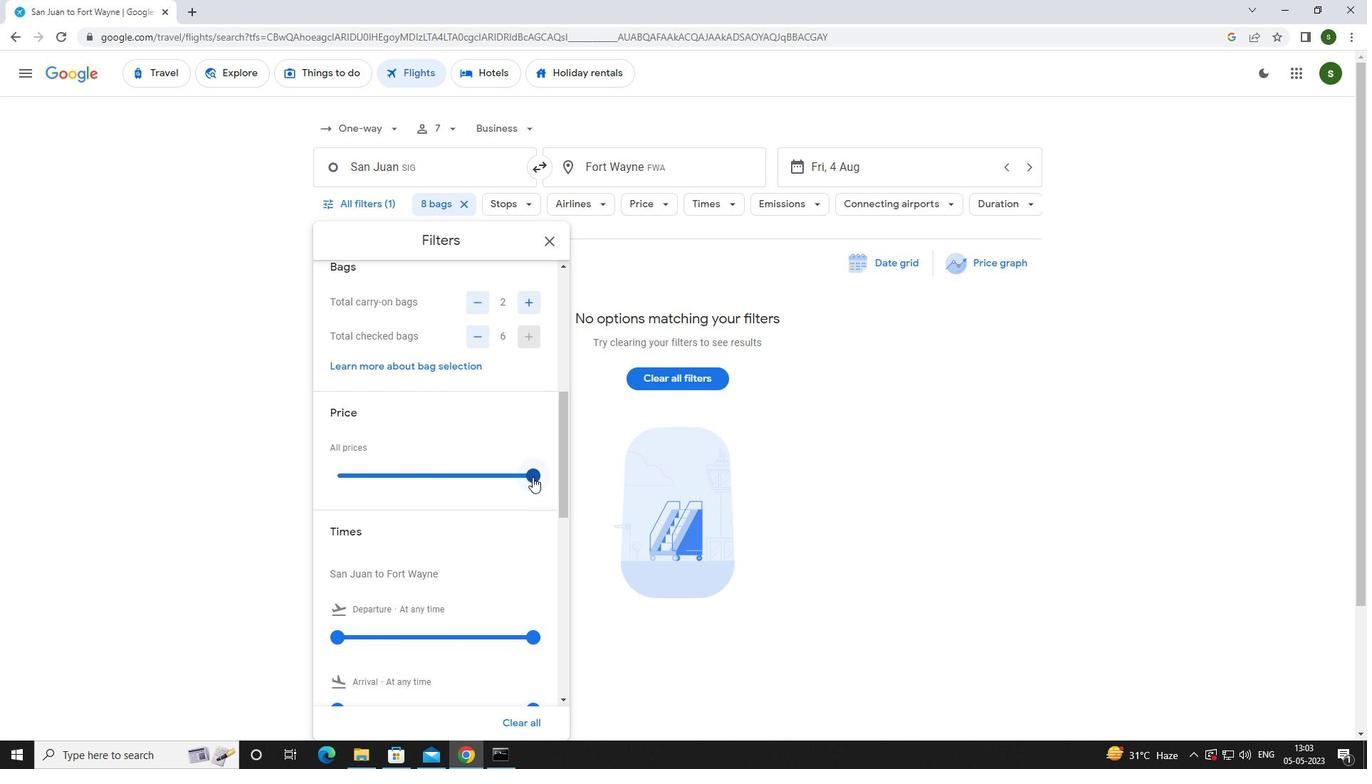 
Action: Mouse scrolled (533, 475) with delta (0, 0)
Screenshot: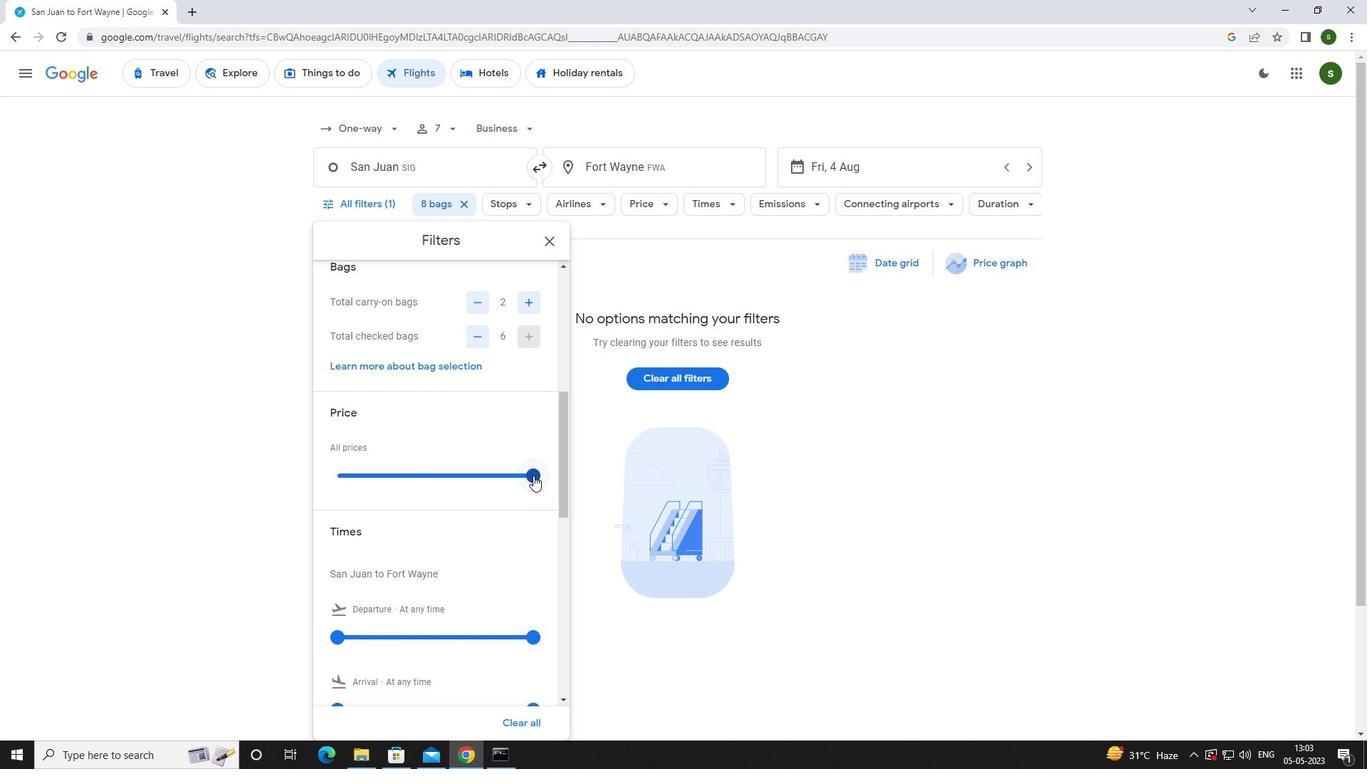 
Action: Mouse moved to (341, 570)
Screenshot: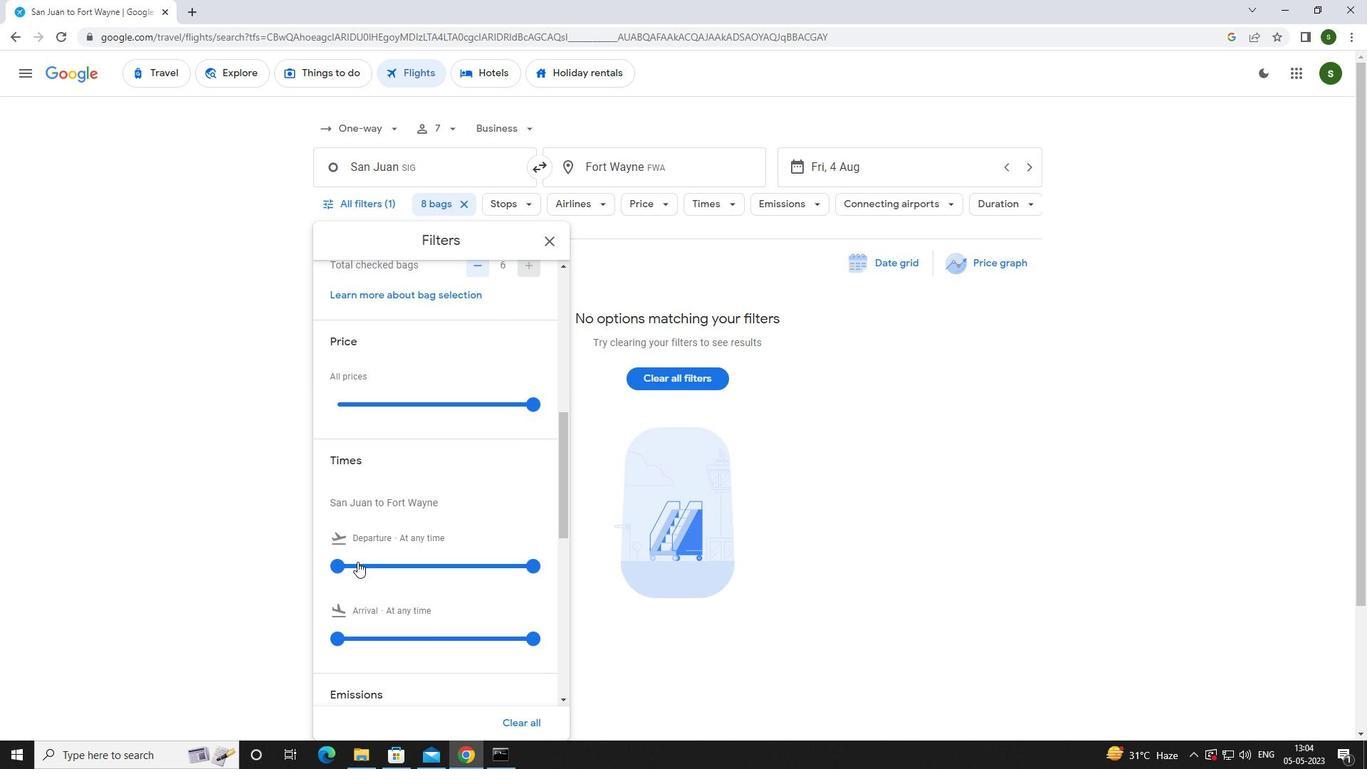 
Action: Mouse pressed left at (341, 570)
Screenshot: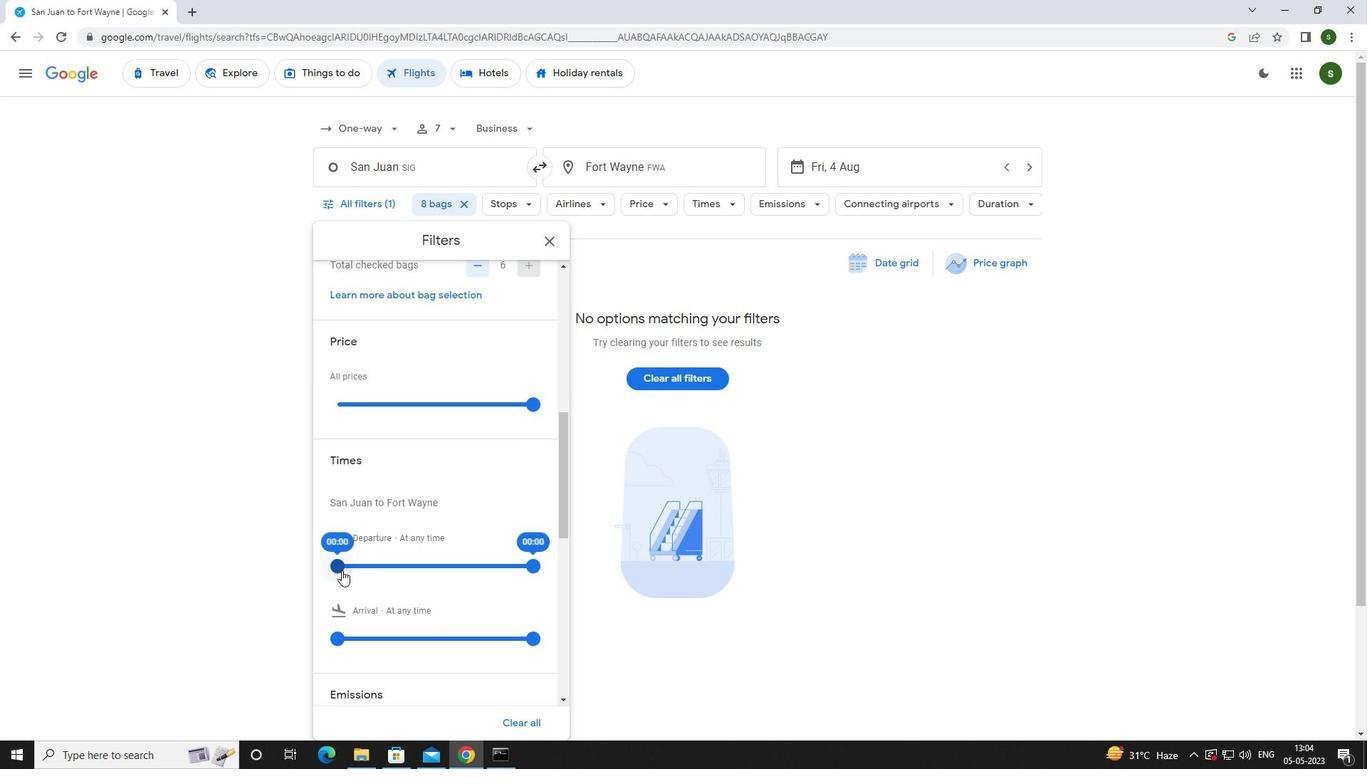 
Action: Mouse moved to (599, 616)
Screenshot: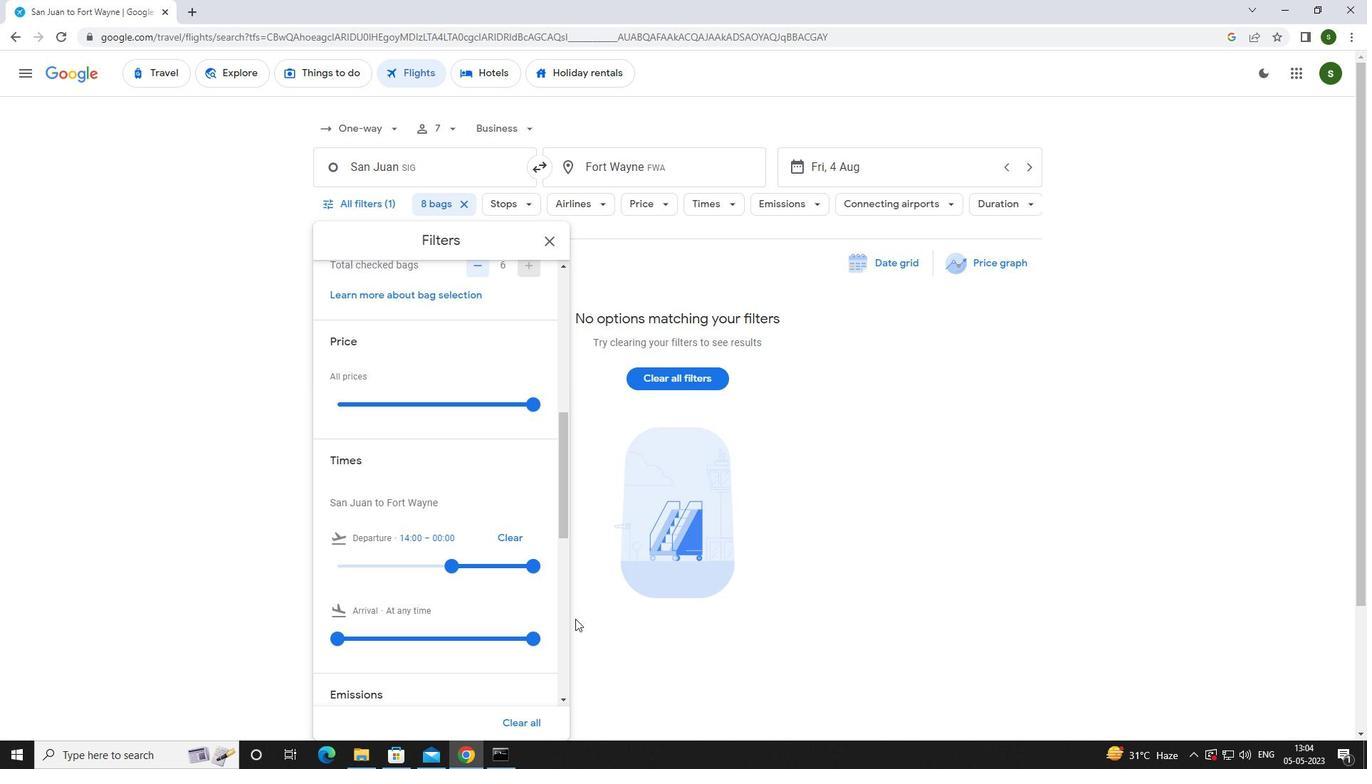 
Action: Mouse pressed left at (599, 616)
Screenshot: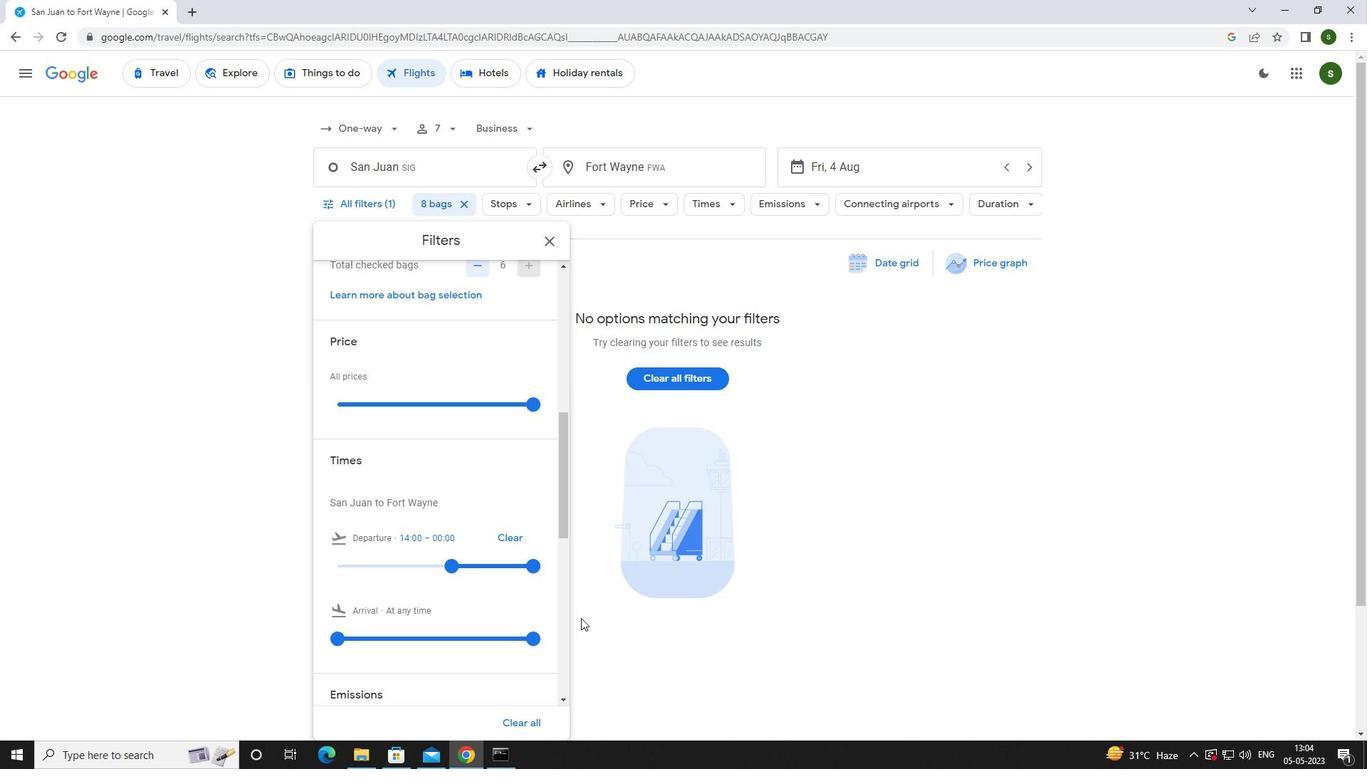 
Action: Mouse moved to (600, 616)
Screenshot: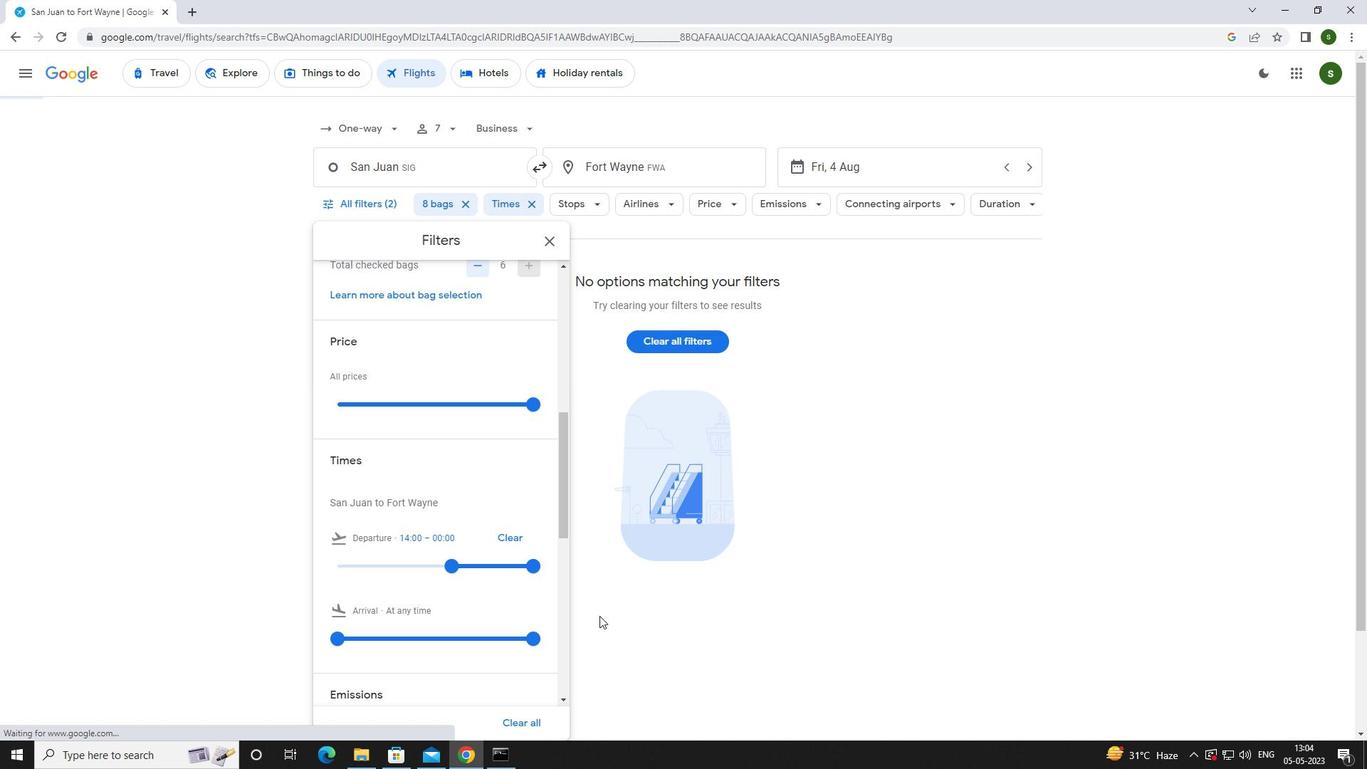 
